 Task: Select Convenience. Add to cart, from pOpshelf for 2946 Cantebury Drive, New York, New York 10013, Cell Number 646-662-8471, following items : Hersheys Kisses Milk Chocolate Candy (3 oz) - 5, Lilys Rich Extra Dark Chocolate Bar (2.8 oz) - 6
Action: Mouse pressed left at (305, 139)
Screenshot: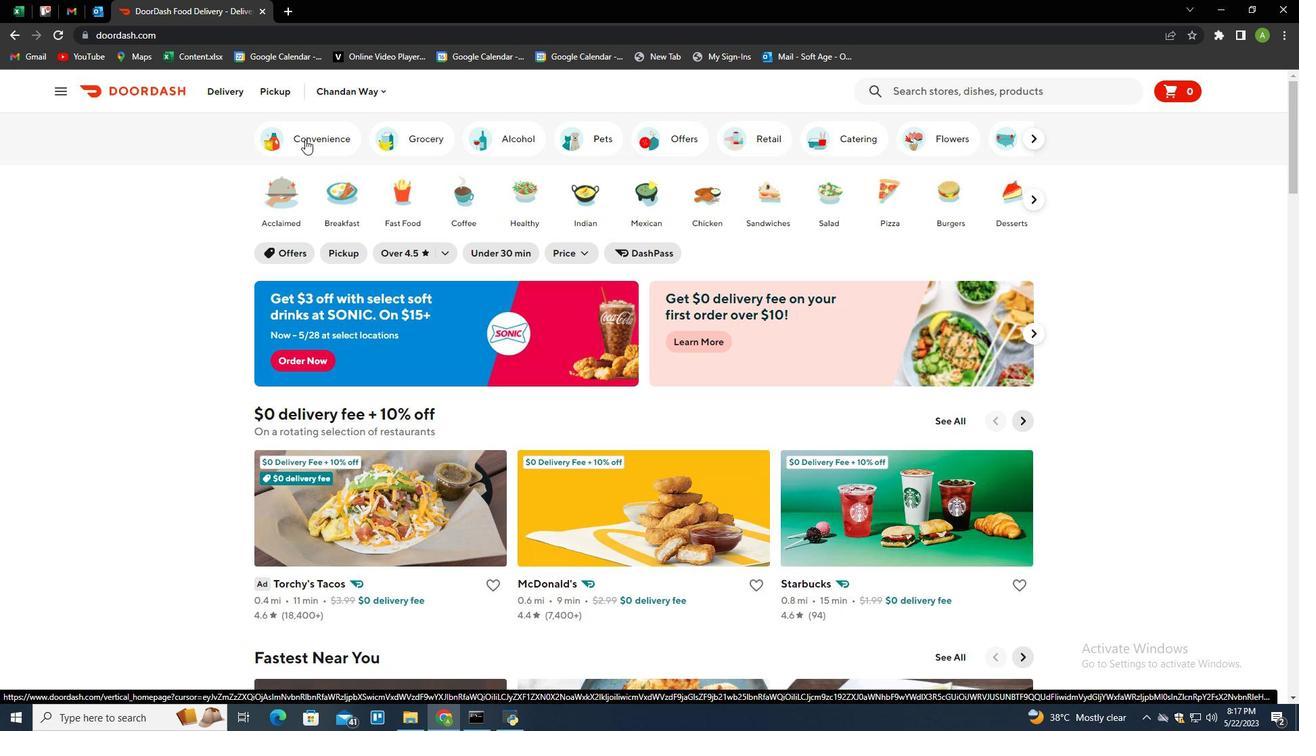 
Action: Mouse moved to (896, 494)
Screenshot: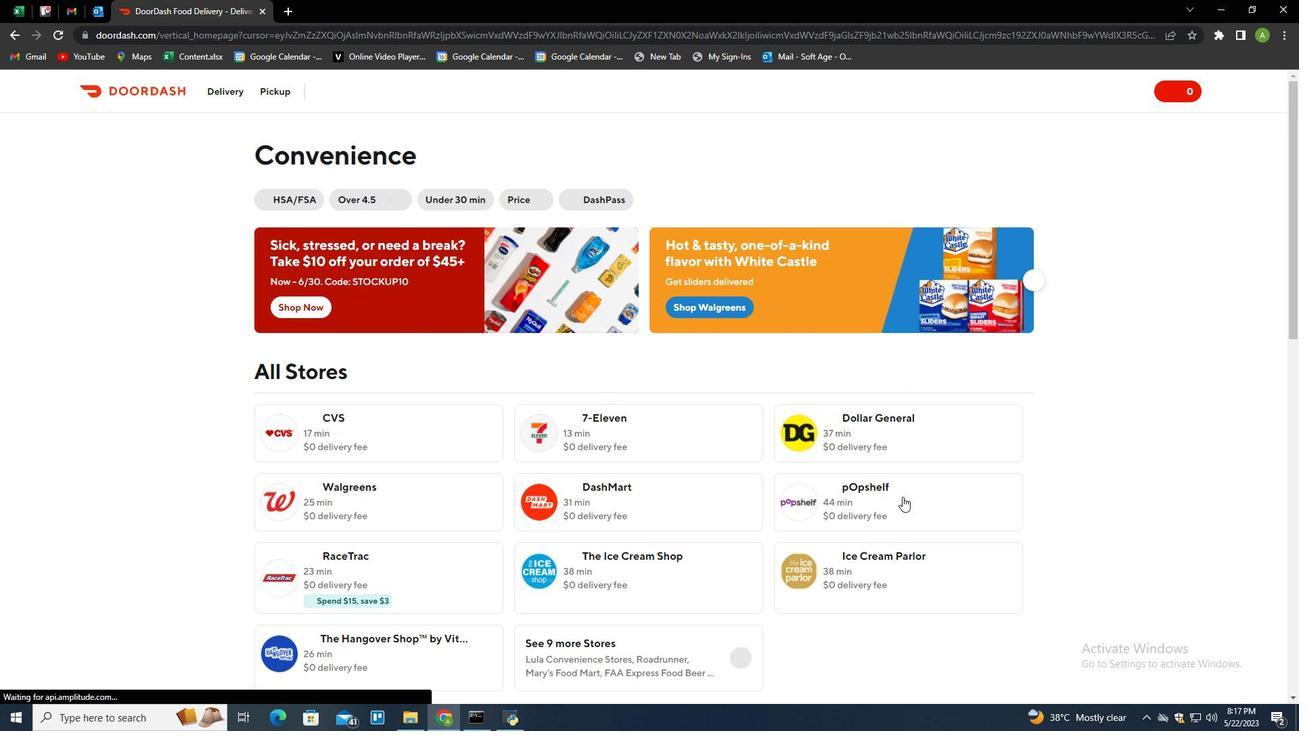 
Action: Mouse pressed left at (896, 494)
Screenshot: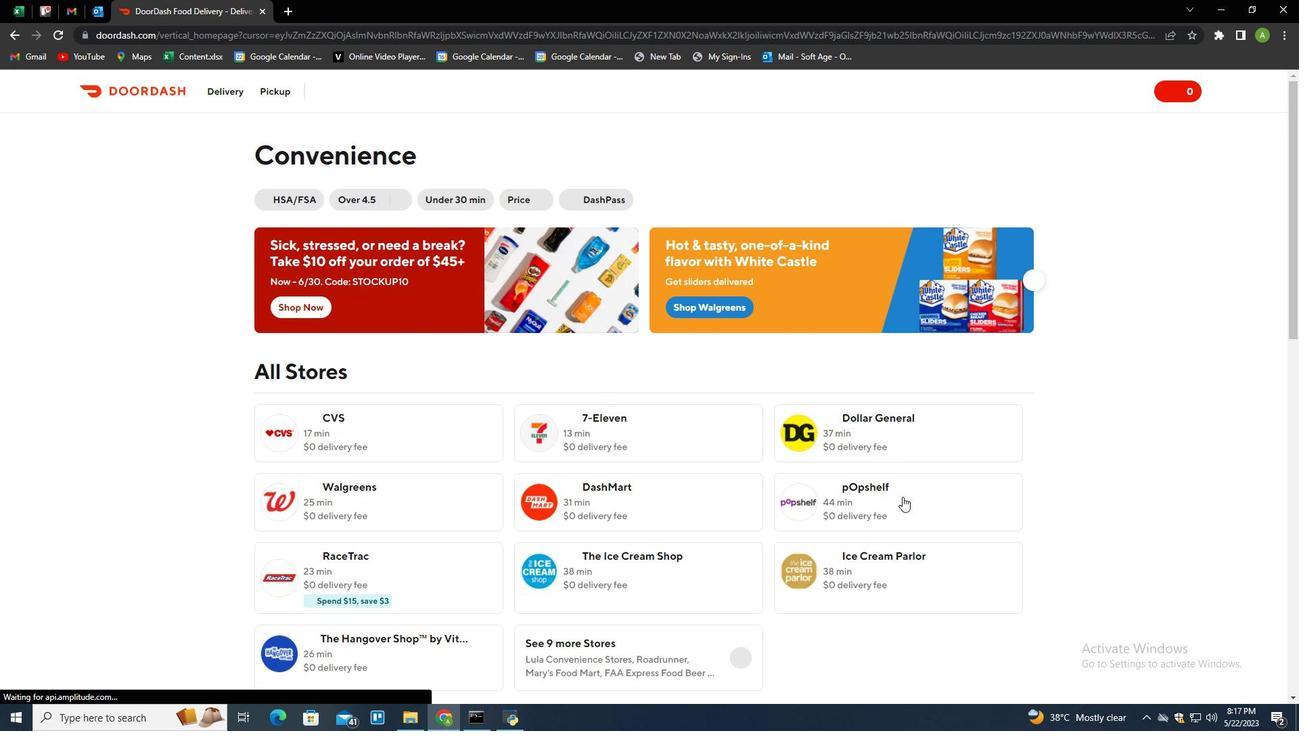 
Action: Mouse moved to (283, 83)
Screenshot: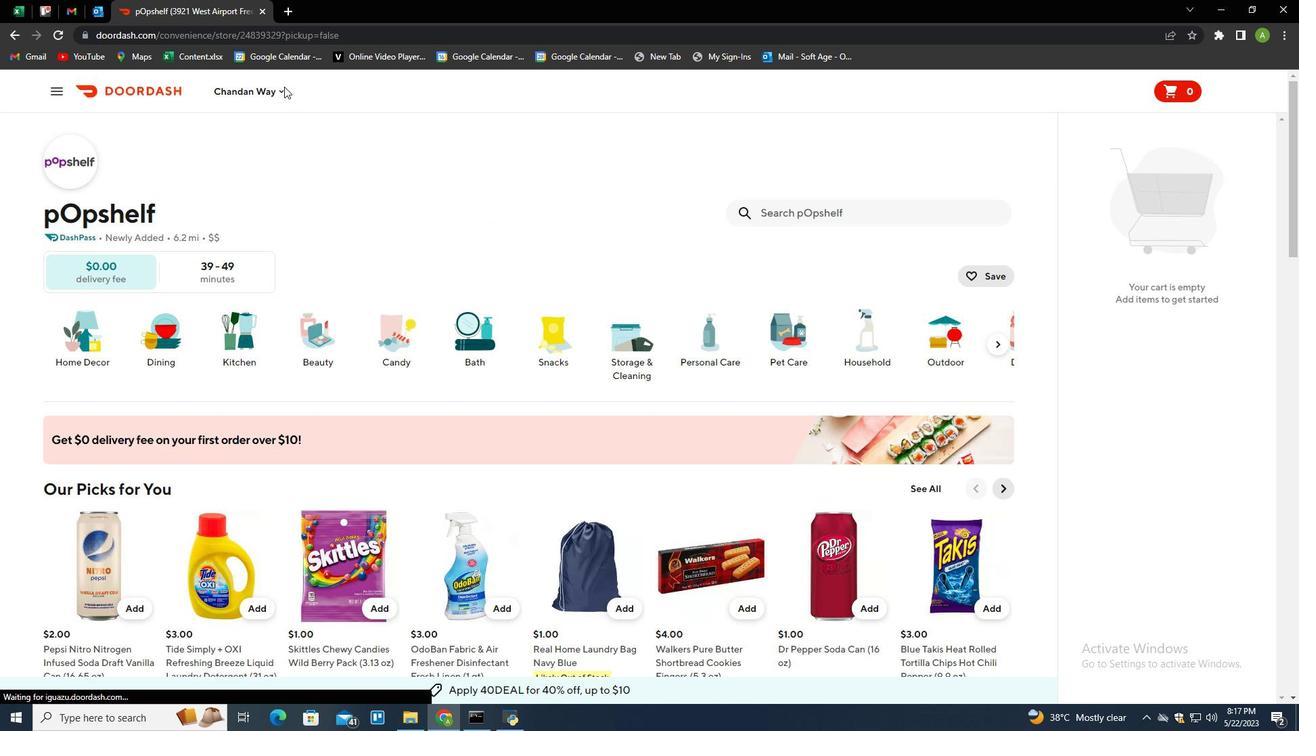 
Action: Mouse pressed left at (283, 83)
Screenshot: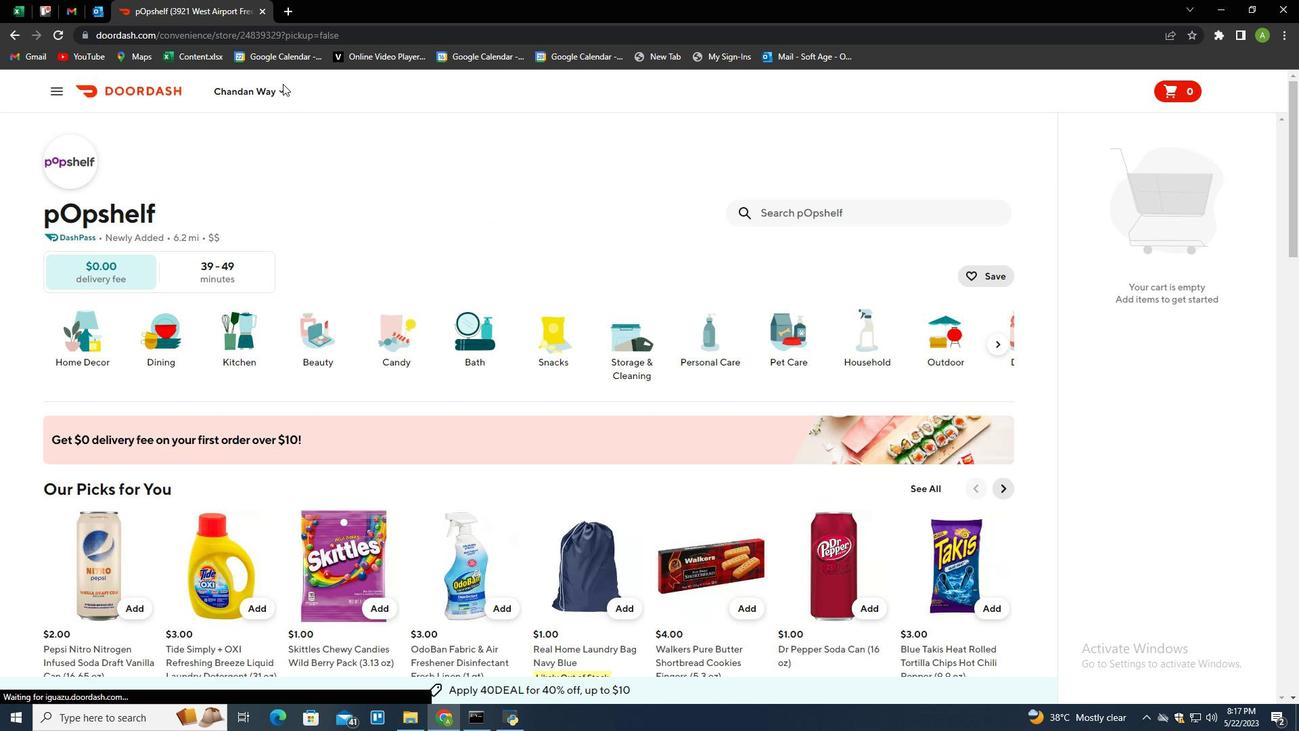
Action: Mouse moved to (282, 91)
Screenshot: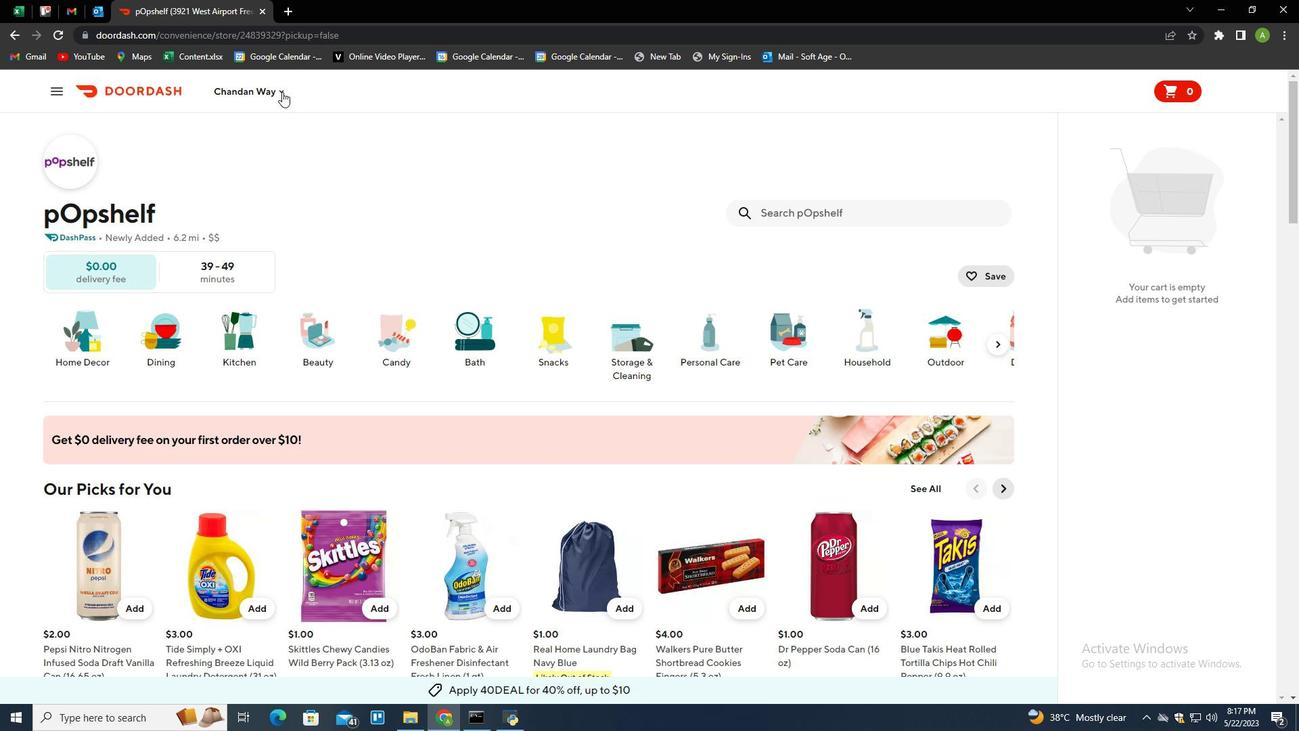 
Action: Mouse pressed left at (282, 91)
Screenshot: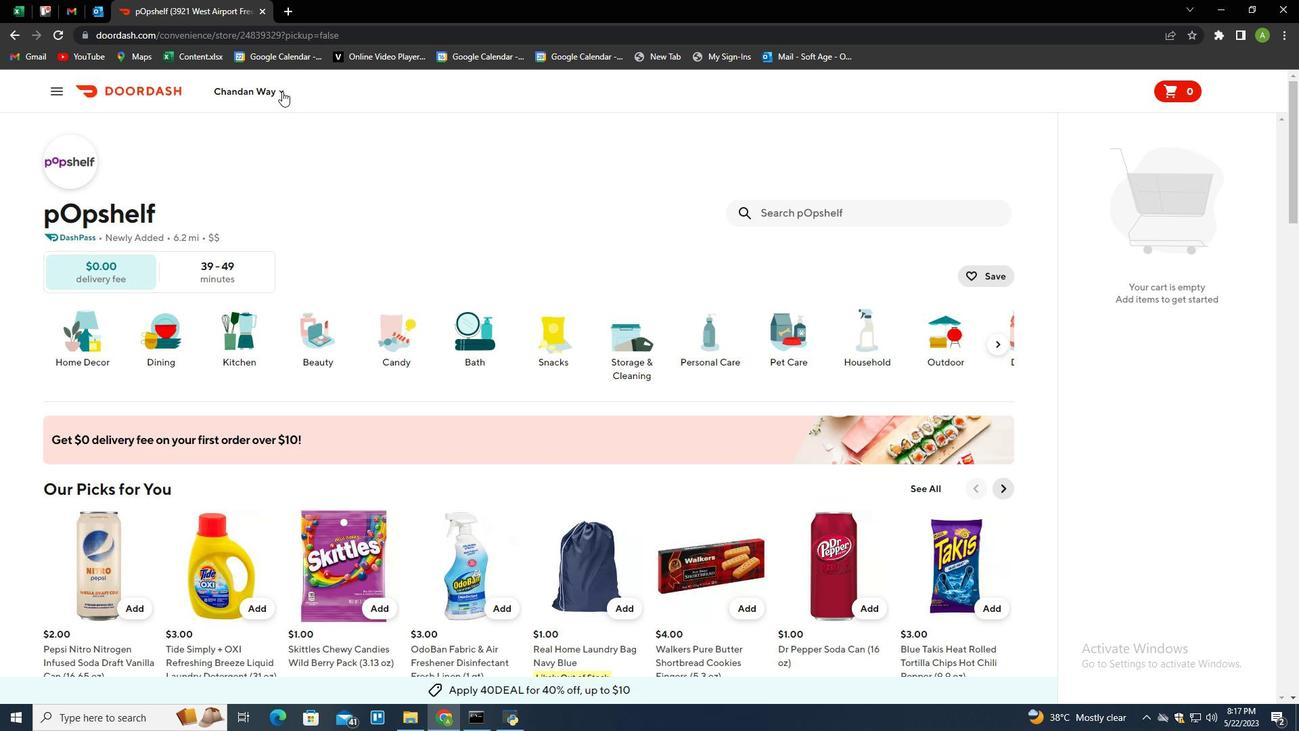 
Action: Mouse moved to (333, 145)
Screenshot: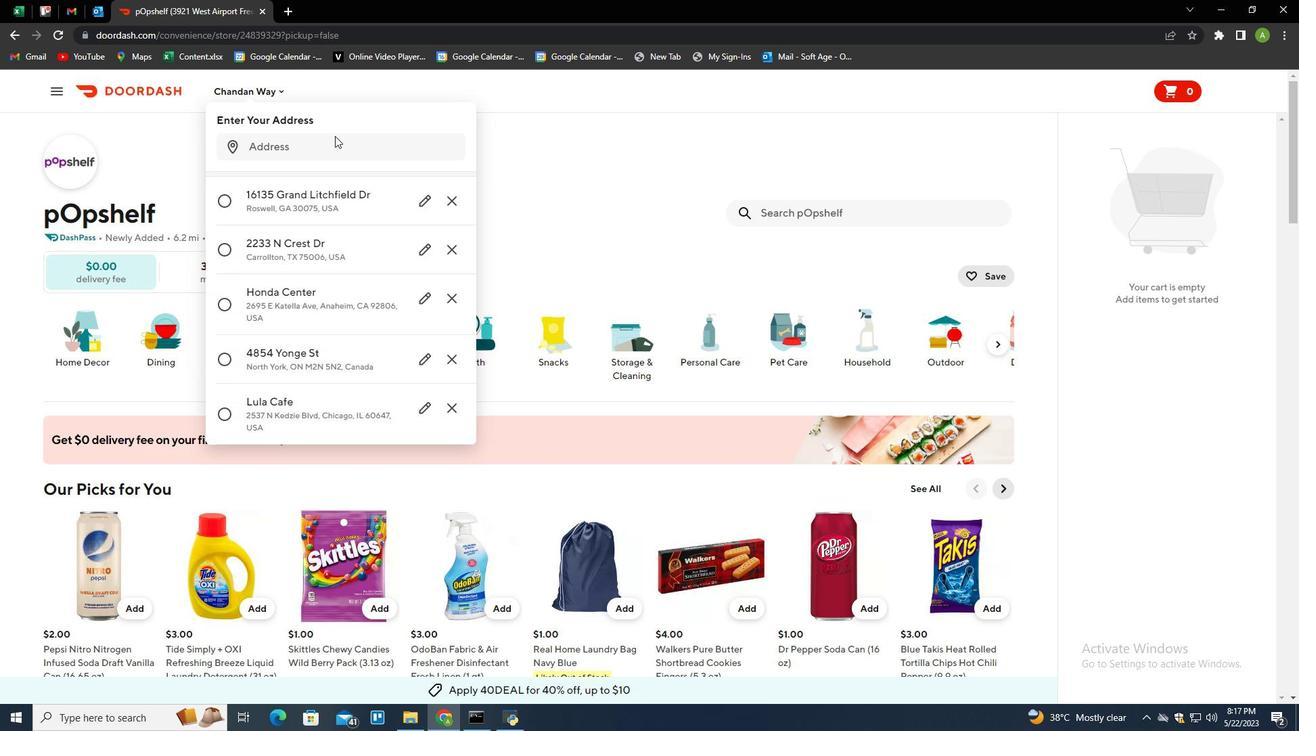 
Action: Mouse pressed left at (333, 145)
Screenshot: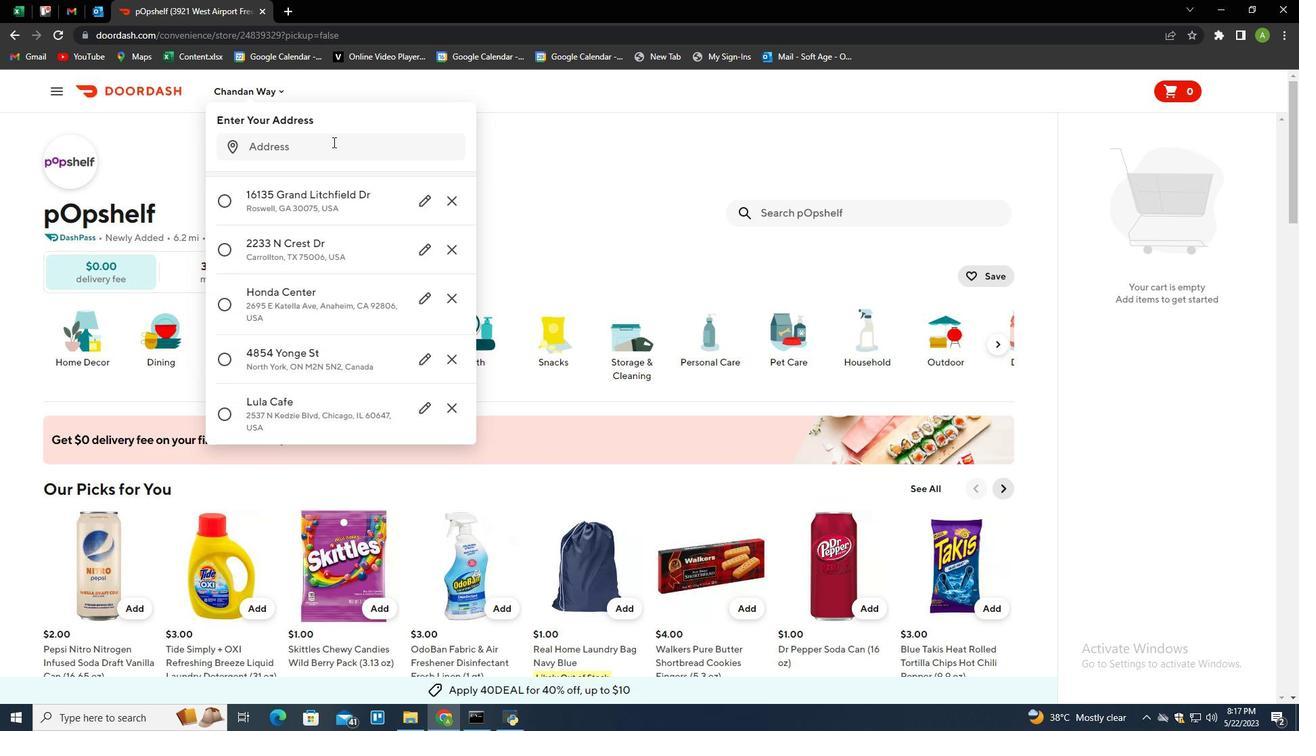 
Action: Mouse moved to (332, 148)
Screenshot: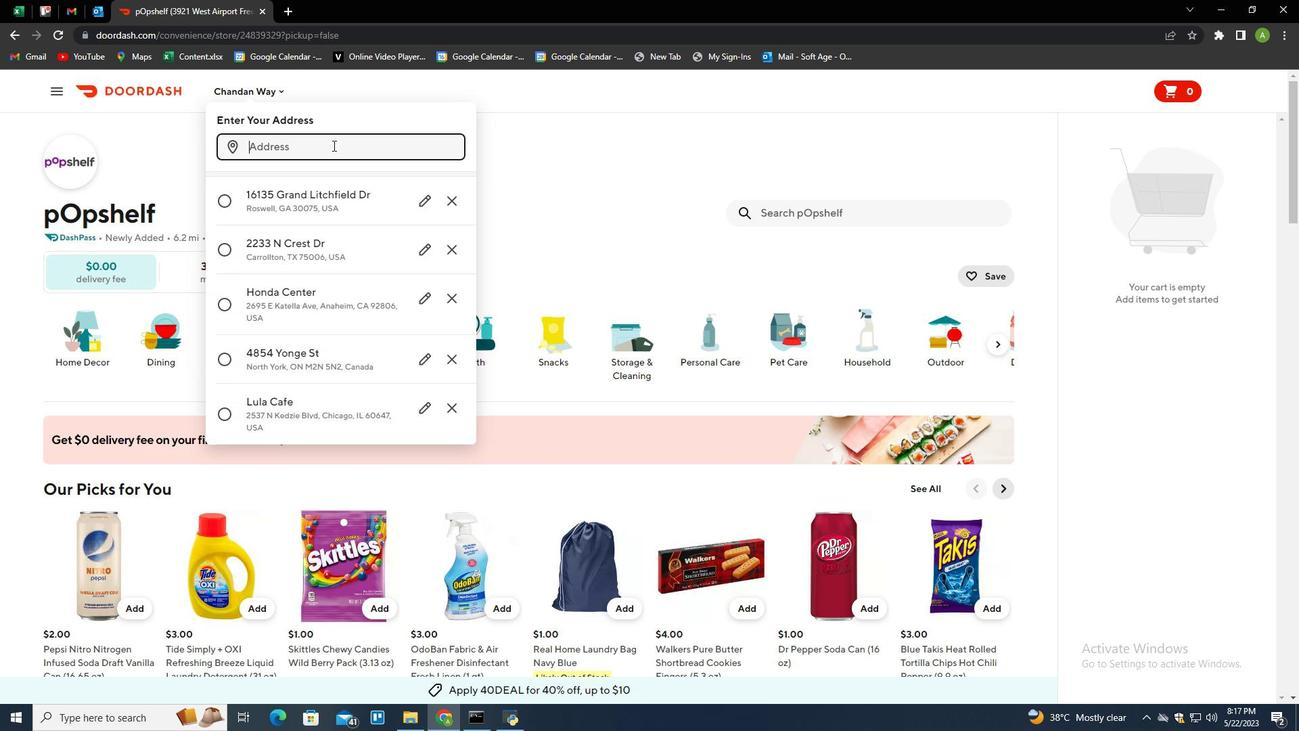
Action: Key pressed 2946<Key.space>cantebury<Key.space>drive<Key.space><Key.backspace>,<Key.space>new<Key.space>york<Key.space><Key.backspace>,<Key.space>new<Key.space>york<Key.space>10013<Key.enter>
Screenshot: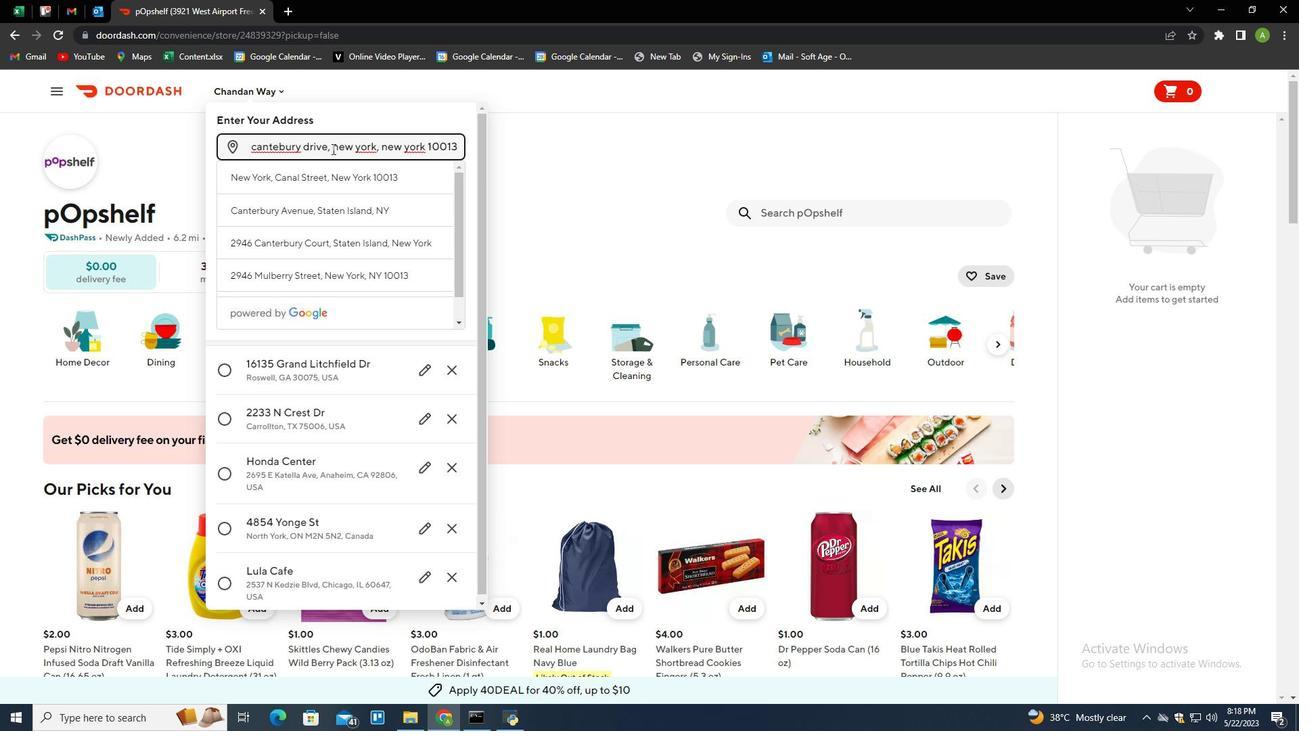 
Action: Mouse moved to (421, 519)
Screenshot: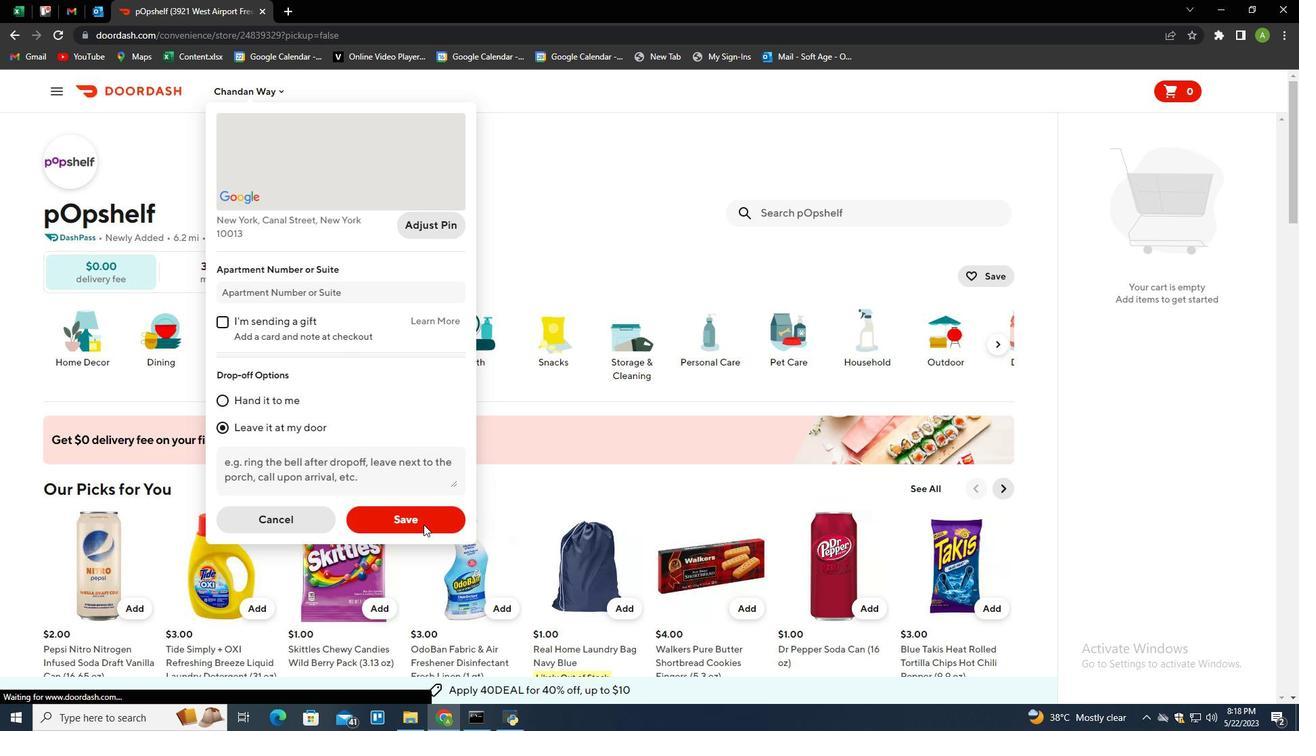 
Action: Mouse pressed left at (421, 519)
Screenshot: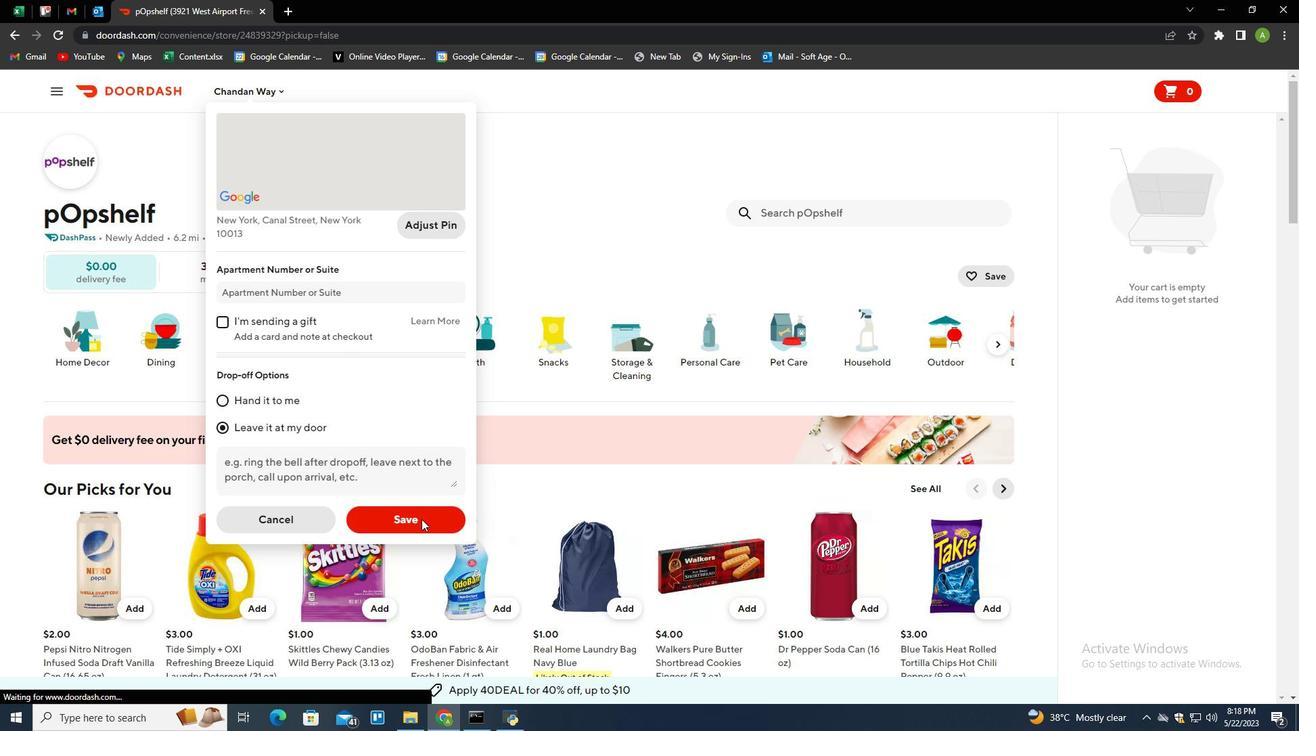 
Action: Mouse moved to (851, 214)
Screenshot: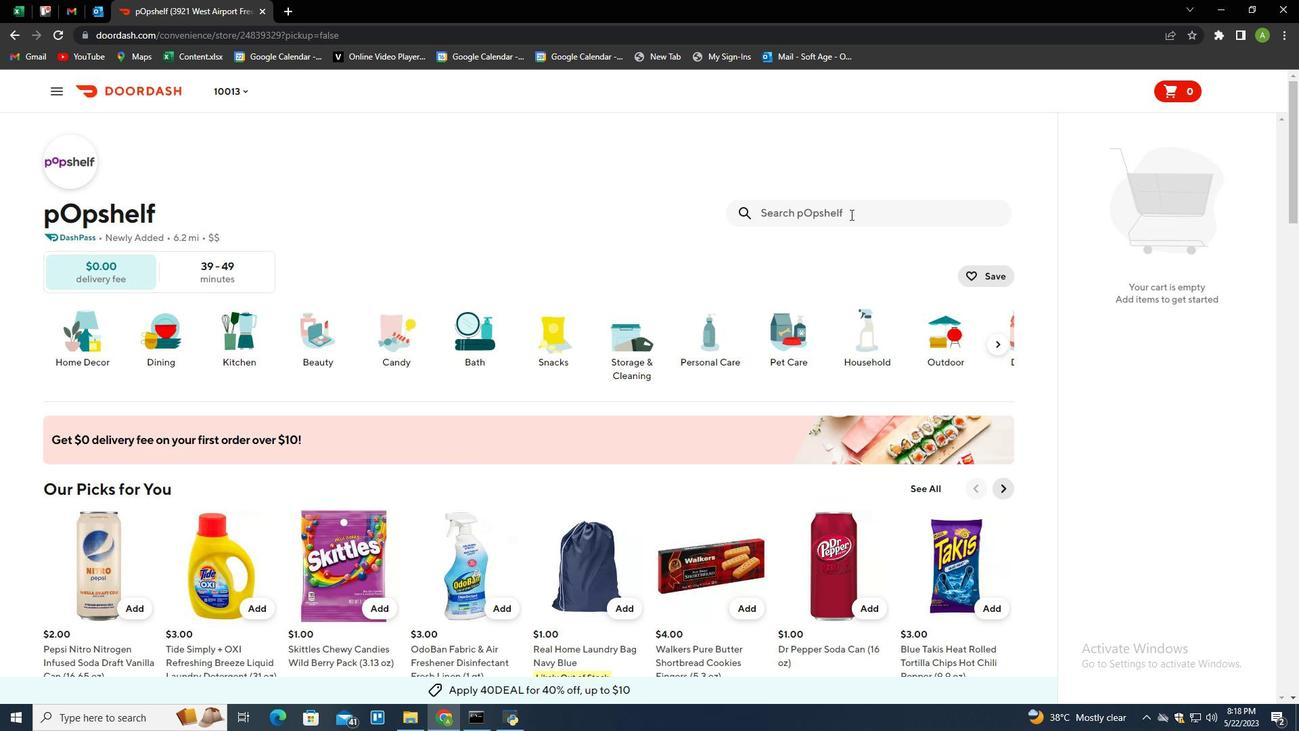 
Action: Mouse pressed left at (851, 214)
Screenshot: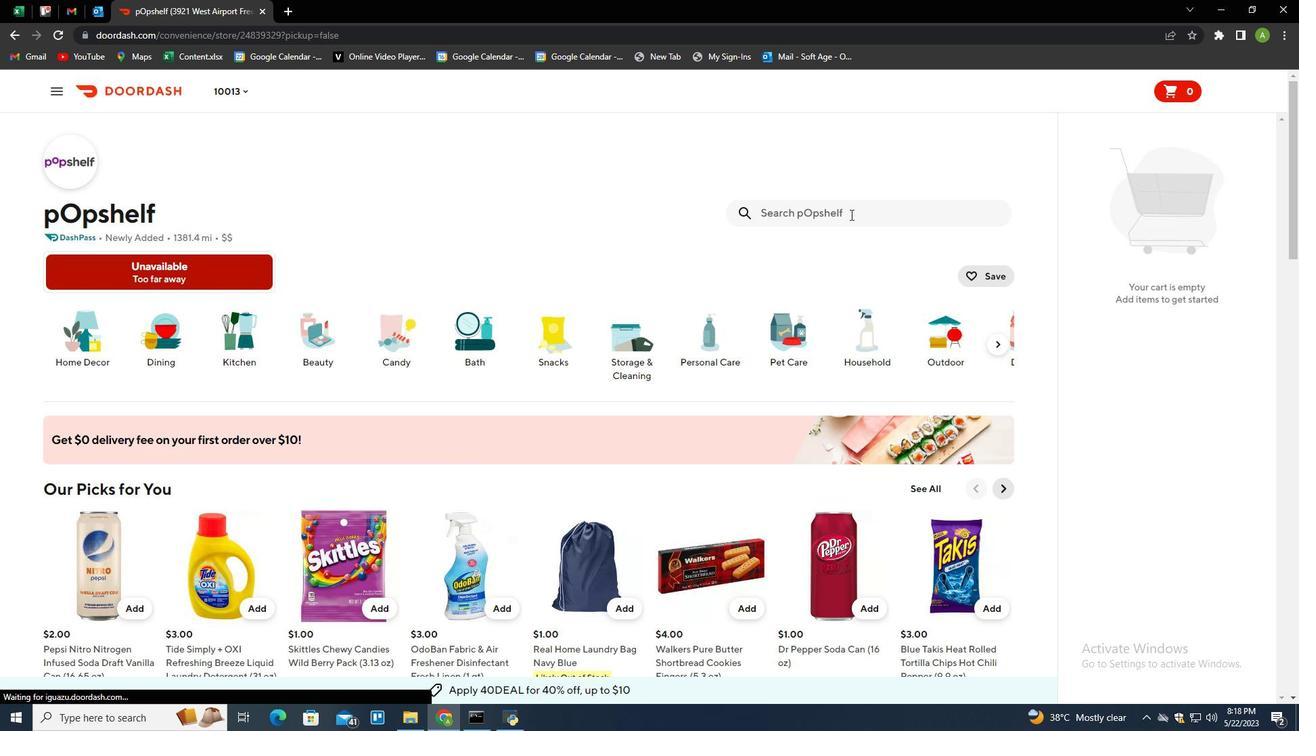 
Action: Key pressed hersheye<Key.backspace>s<Key.space>kisses<Key.space>milk<Key.space>chocolate<Key.space>candy<Key.space><Key.shift><Key.shift><Key.shift>(3<Key.space>oz<Key.shift>)<Key.enter>
Screenshot: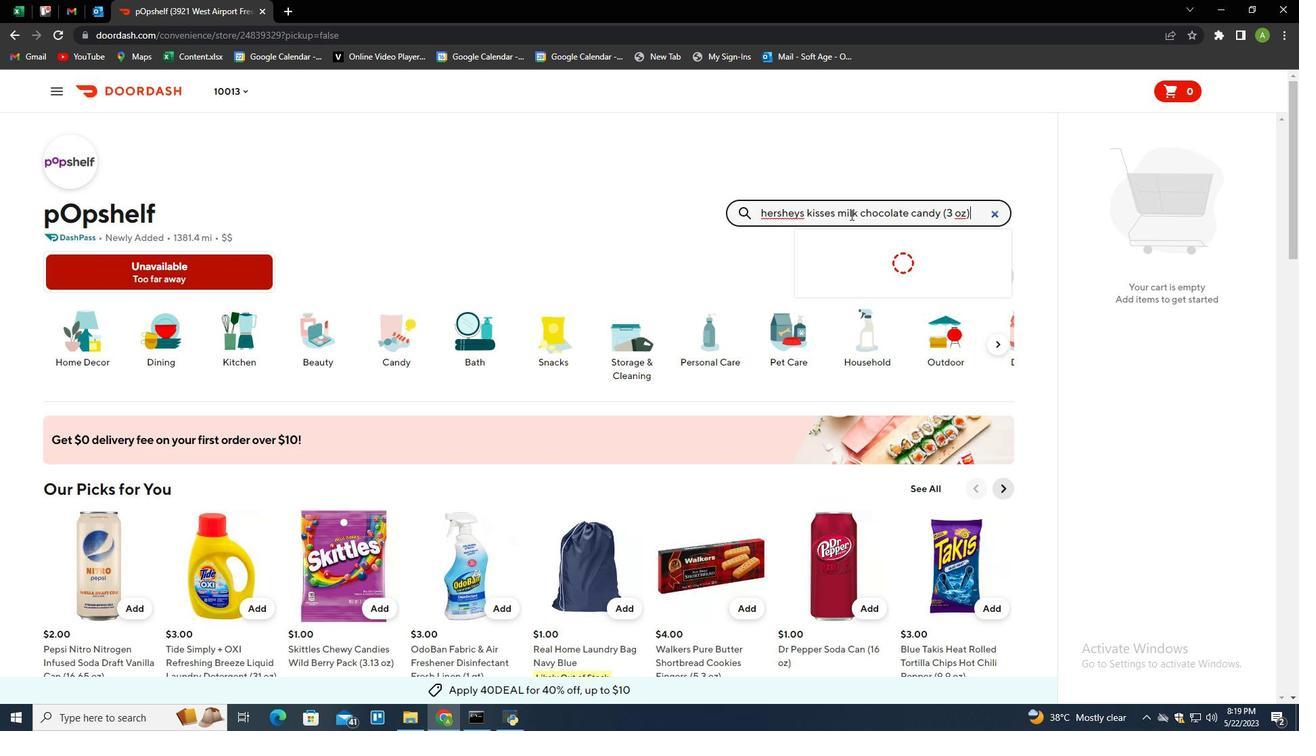 
Action: Mouse moved to (120, 349)
Screenshot: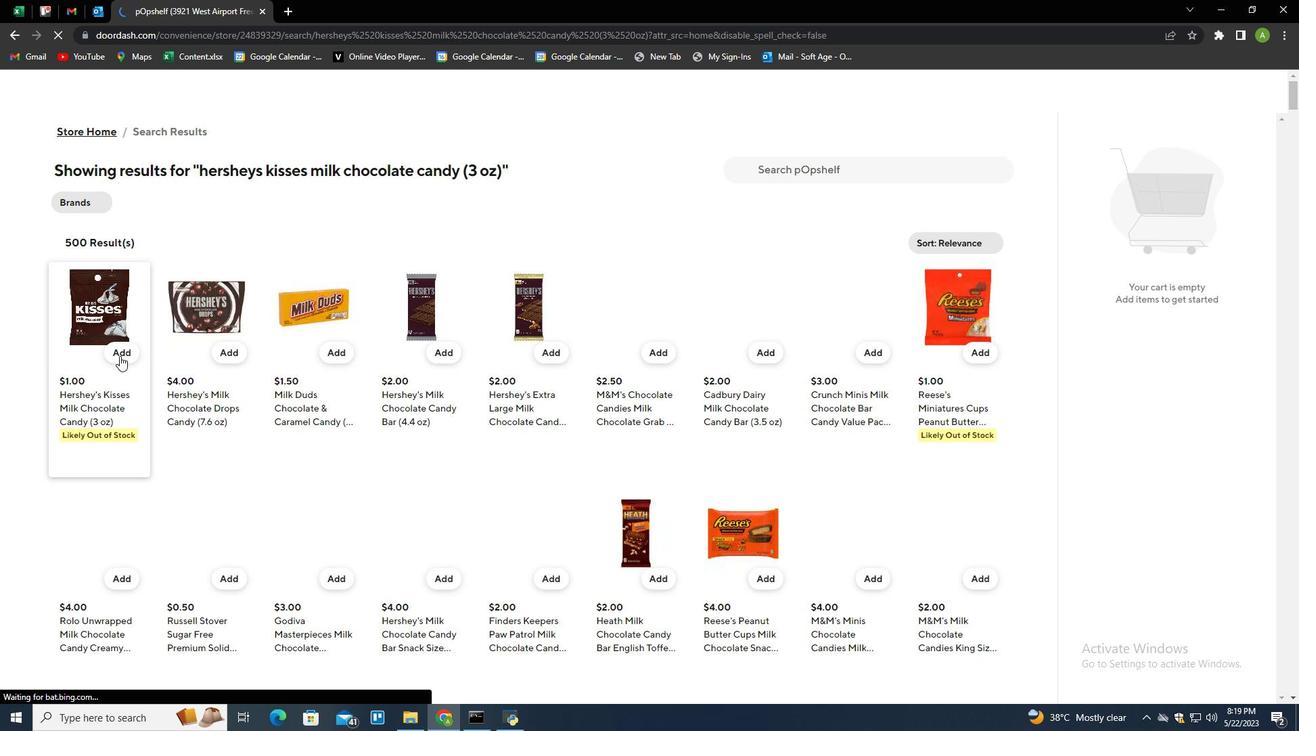 
Action: Mouse pressed left at (120, 349)
Screenshot: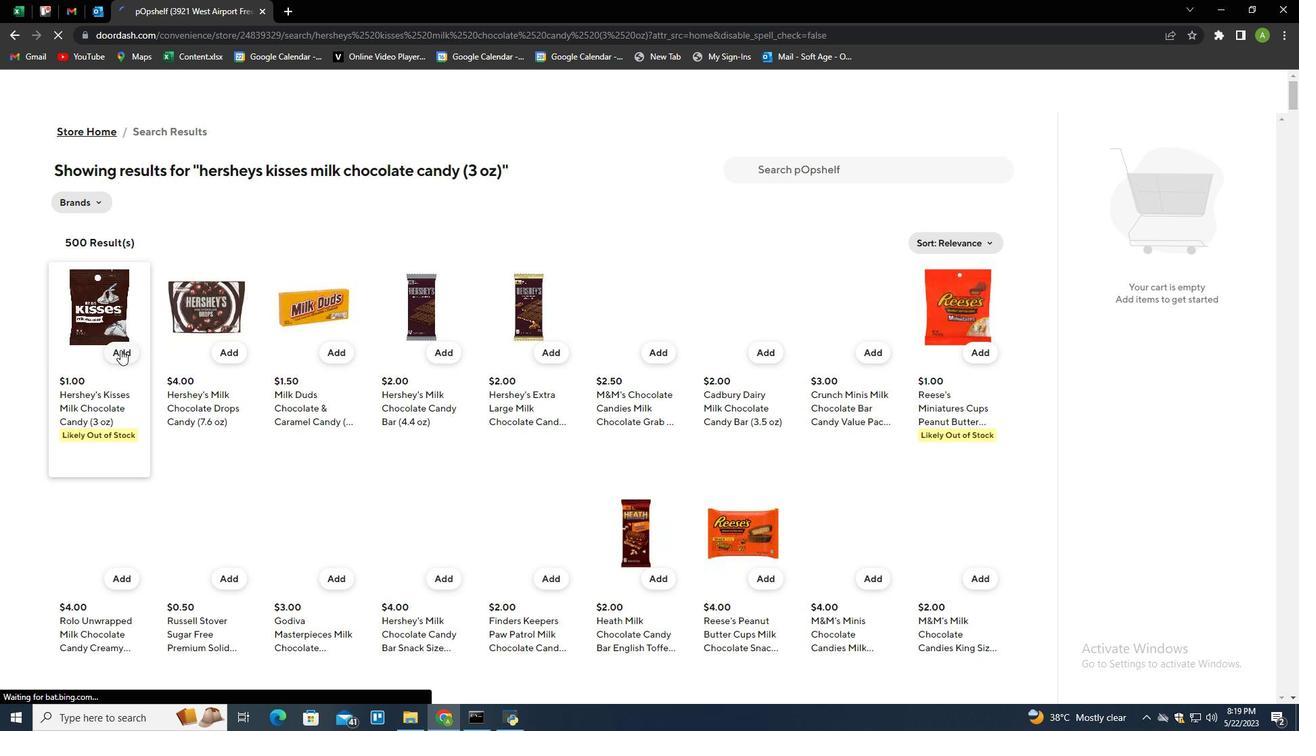 
Action: Mouse moved to (1254, 235)
Screenshot: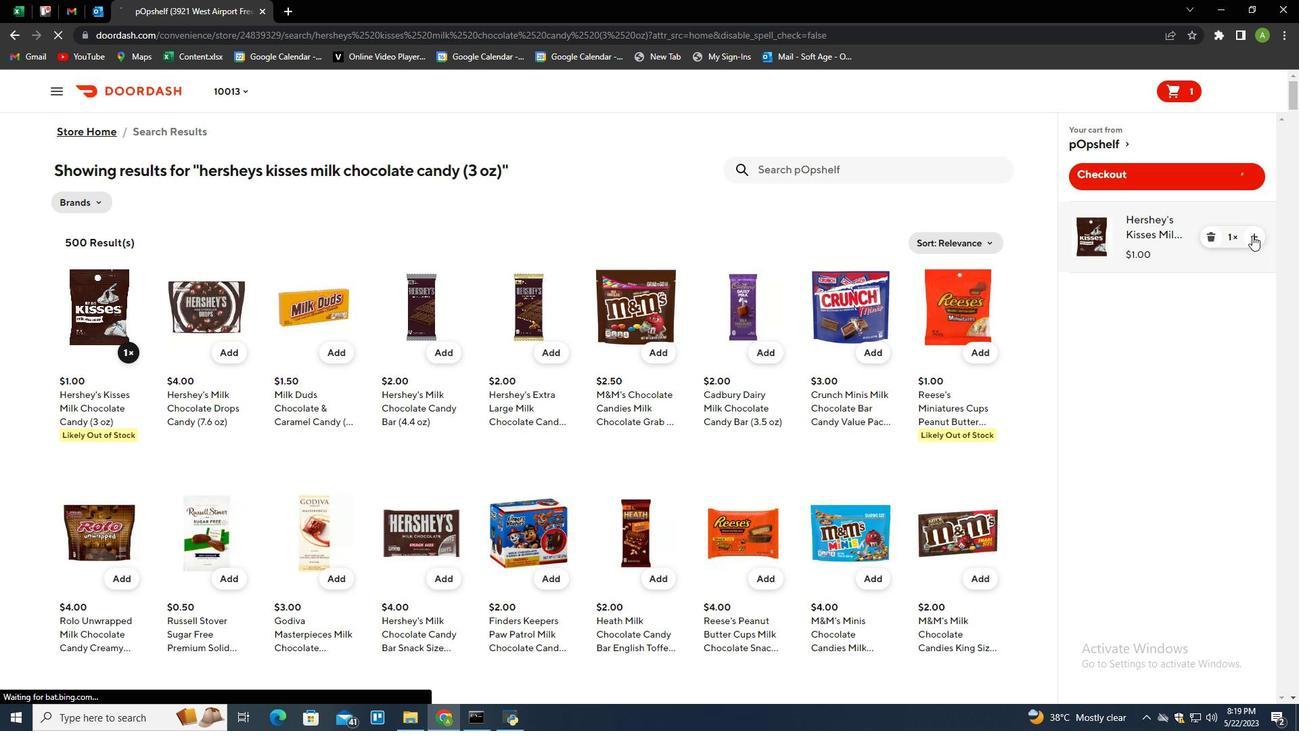 
Action: Mouse pressed left at (1254, 235)
Screenshot: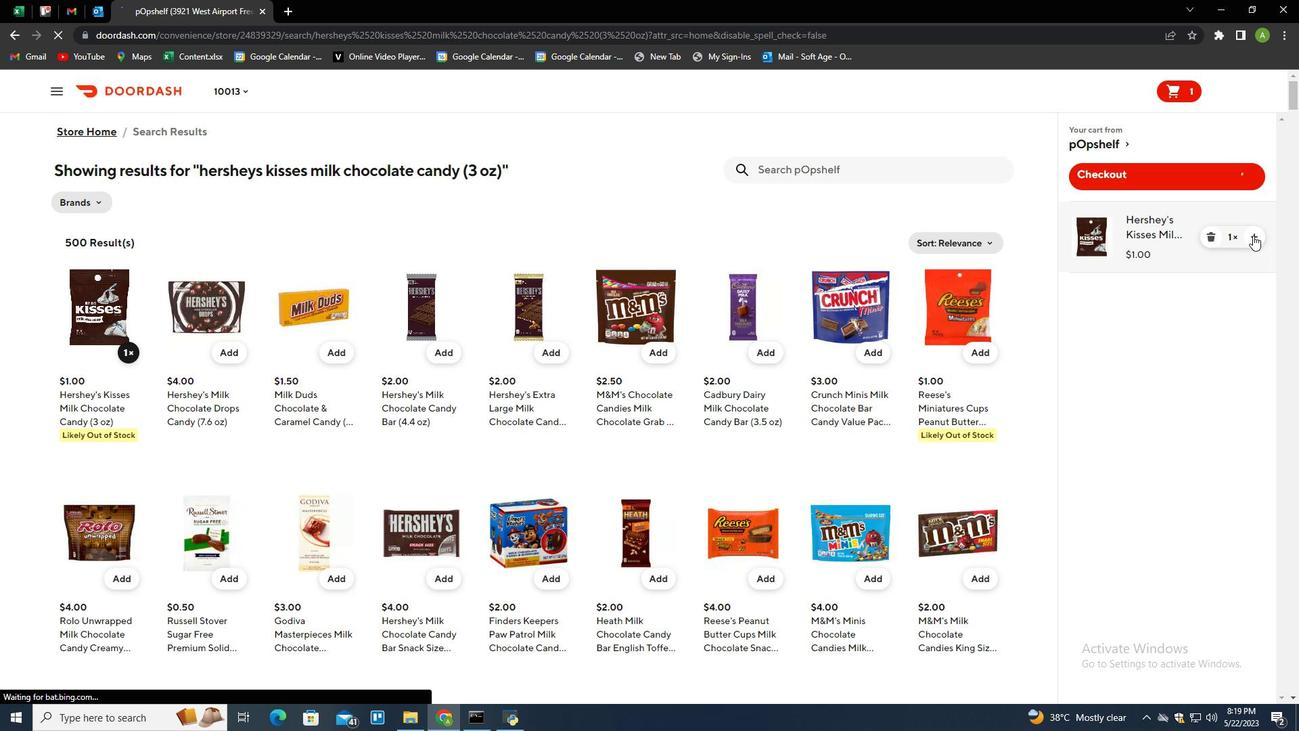 
Action: Mouse pressed left at (1254, 235)
Screenshot: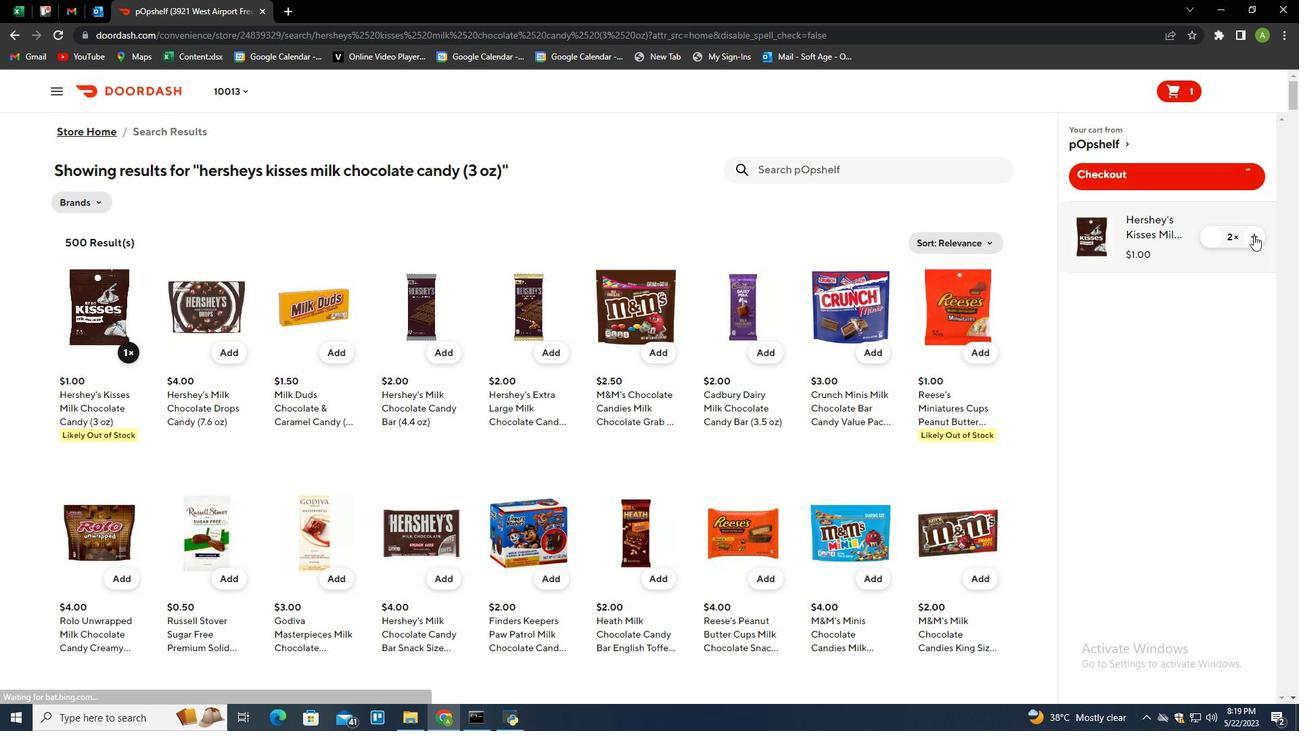 
Action: Mouse pressed left at (1254, 235)
Screenshot: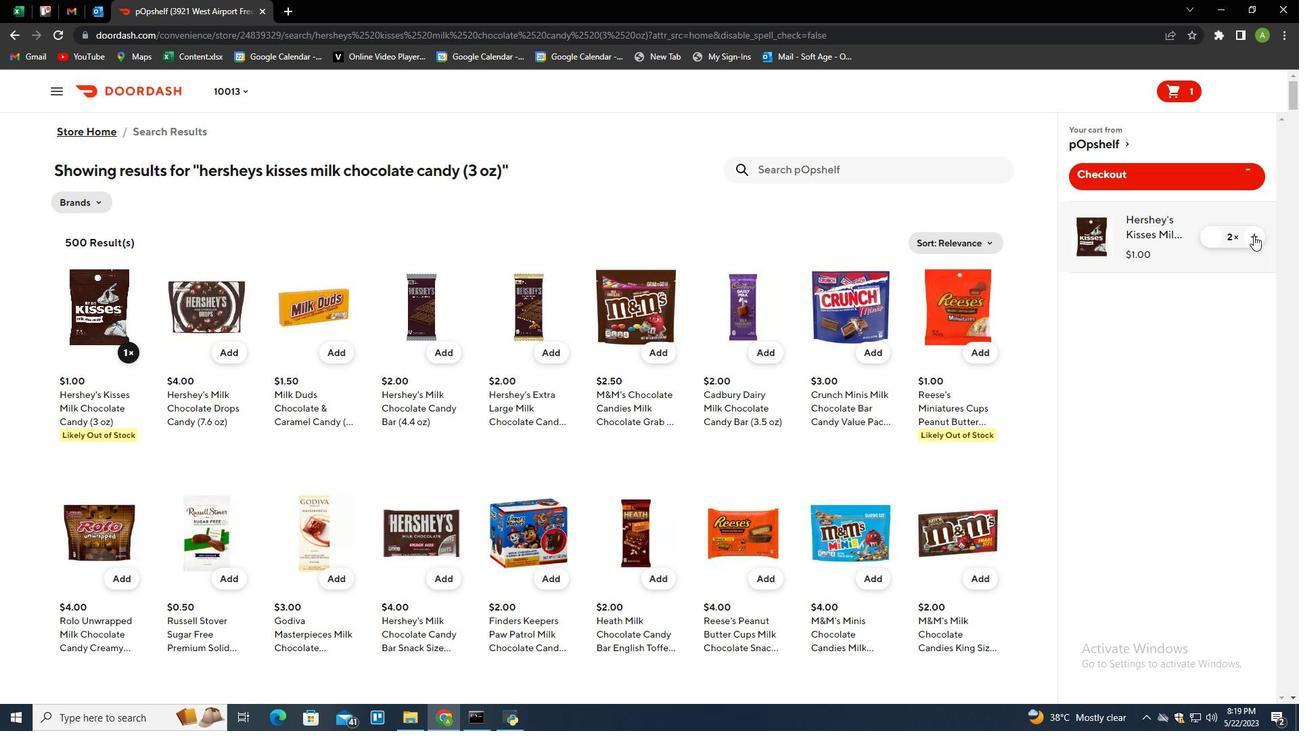 
Action: Mouse moved to (1252, 236)
Screenshot: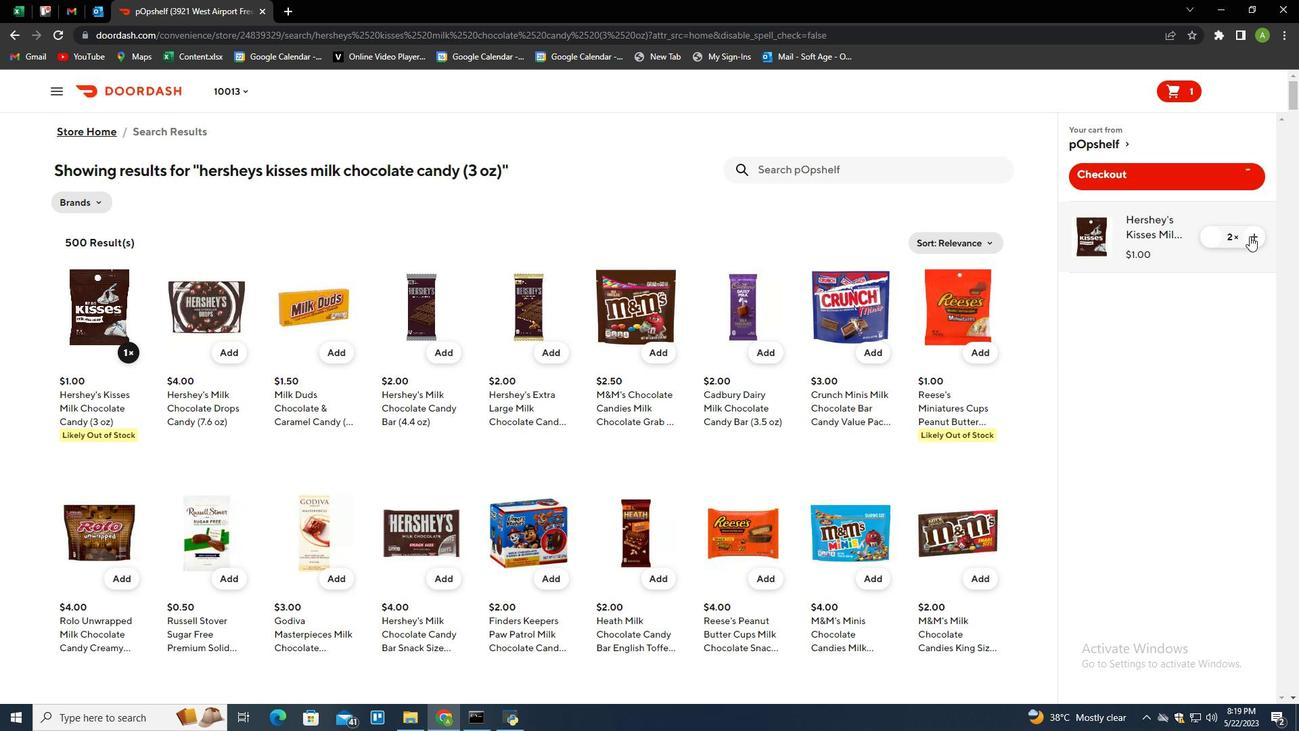 
Action: Mouse pressed left at (1252, 236)
Screenshot: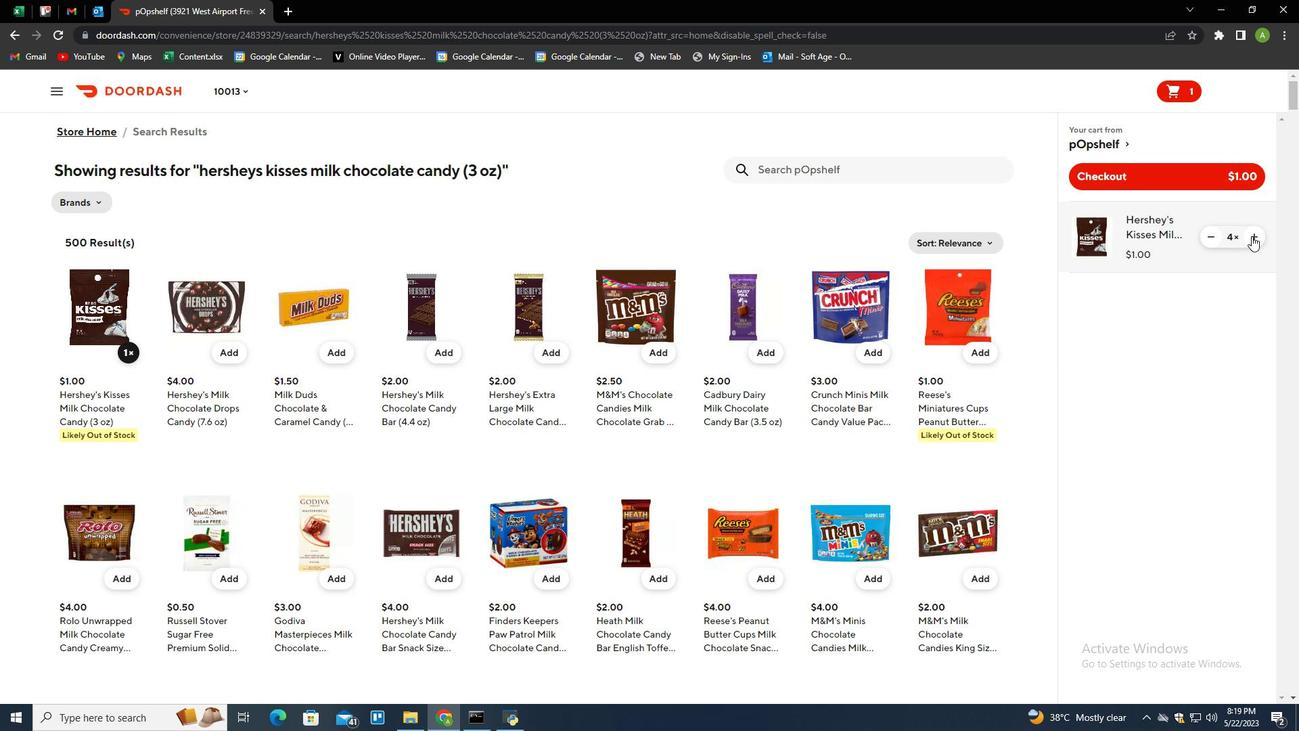 
Action: Mouse moved to (863, 169)
Screenshot: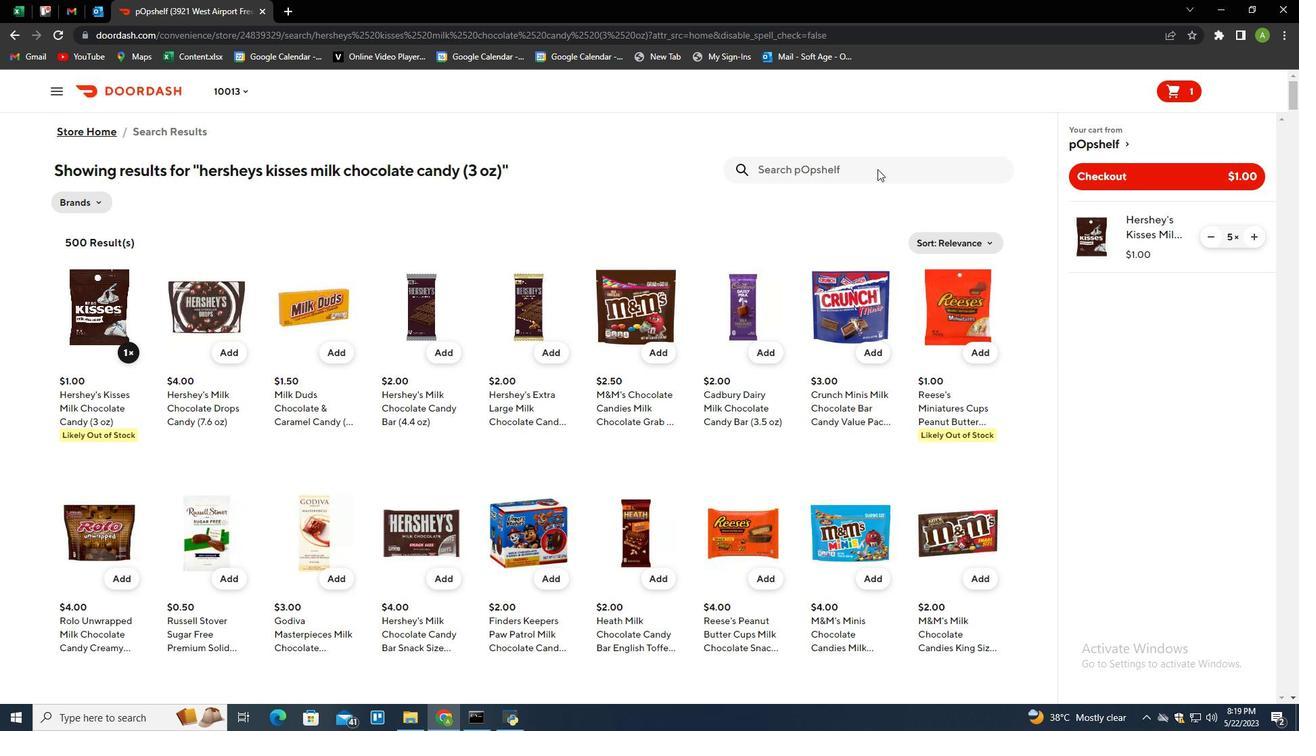 
Action: Mouse pressed left at (863, 169)
Screenshot: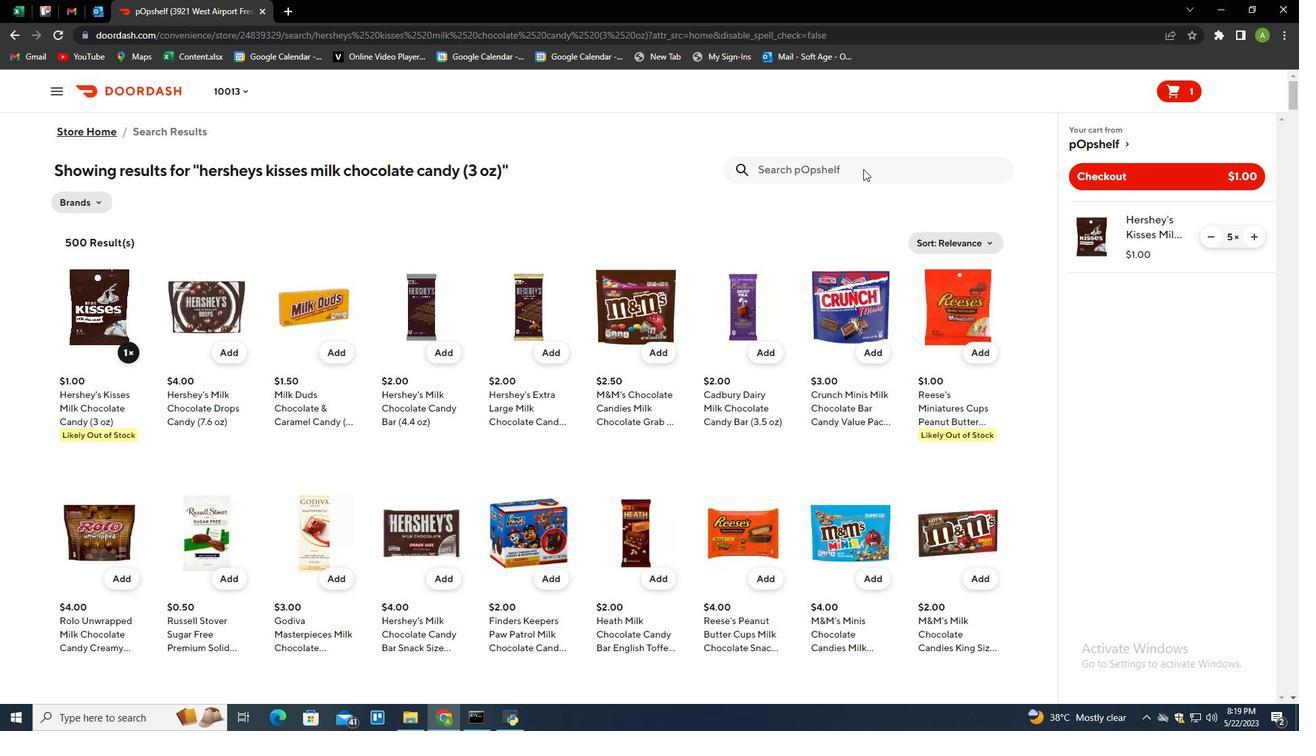 
Action: Mouse moved to (853, 169)
Screenshot: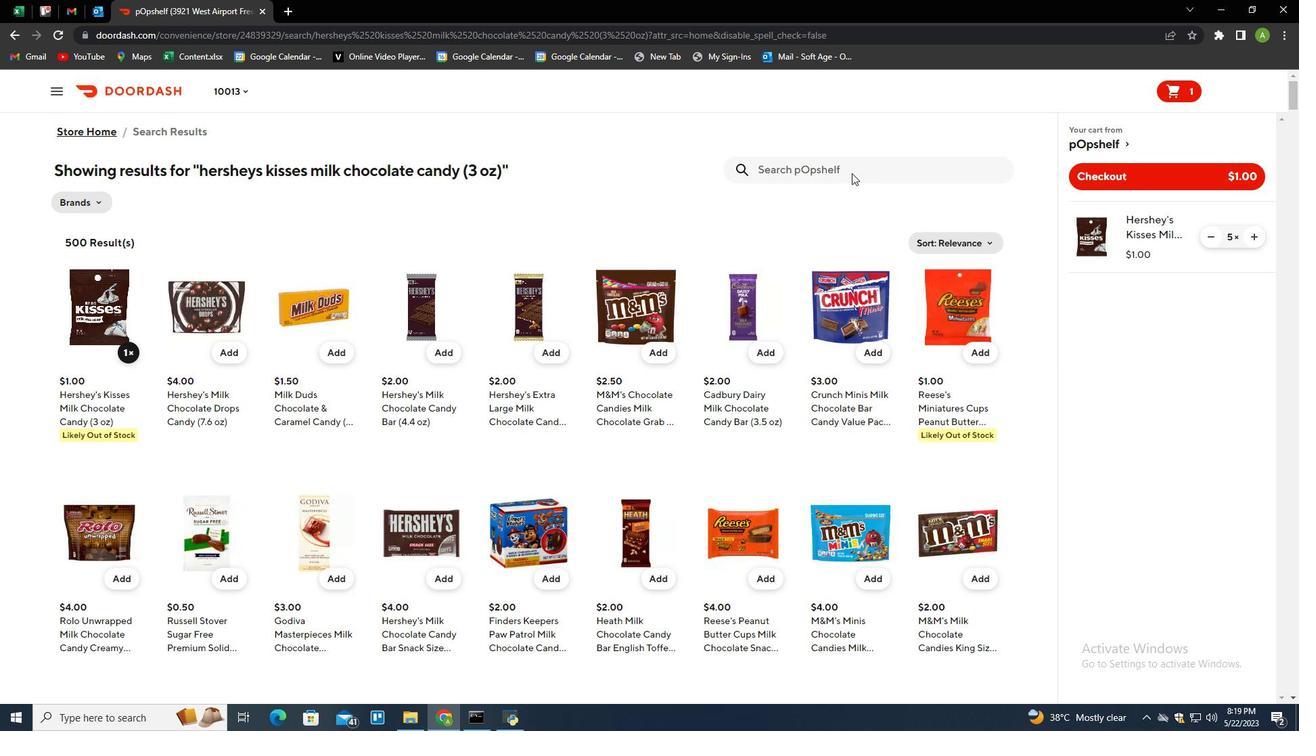 
Action: Key pressed lilys<Key.space>rice<Key.backspace>h<Key.space>extra<Key.space>dark<Key.space>chocolate<Key.space>bar<Key.space><Key.shift>(2.8<Key.space>p<Key.backspace>oz<Key.shift>)<Key.enter>
Screenshot: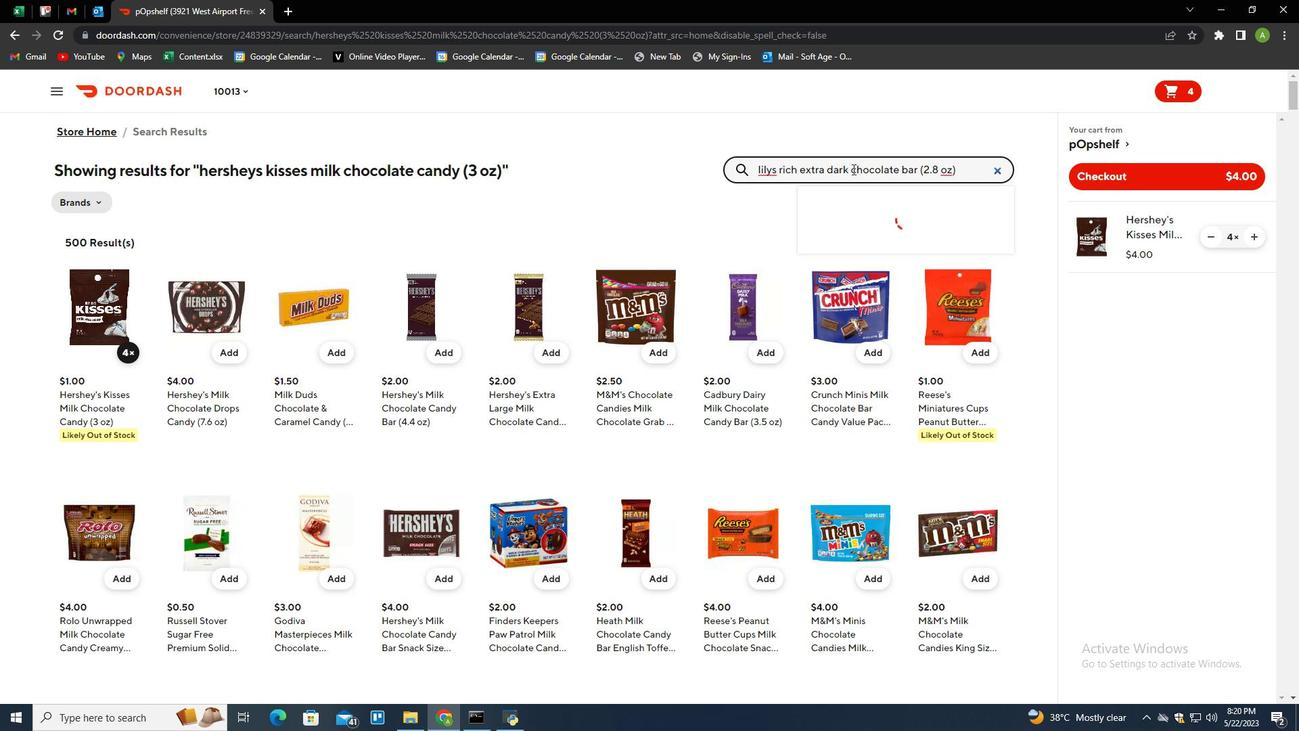 
Action: Mouse moved to (120, 356)
Screenshot: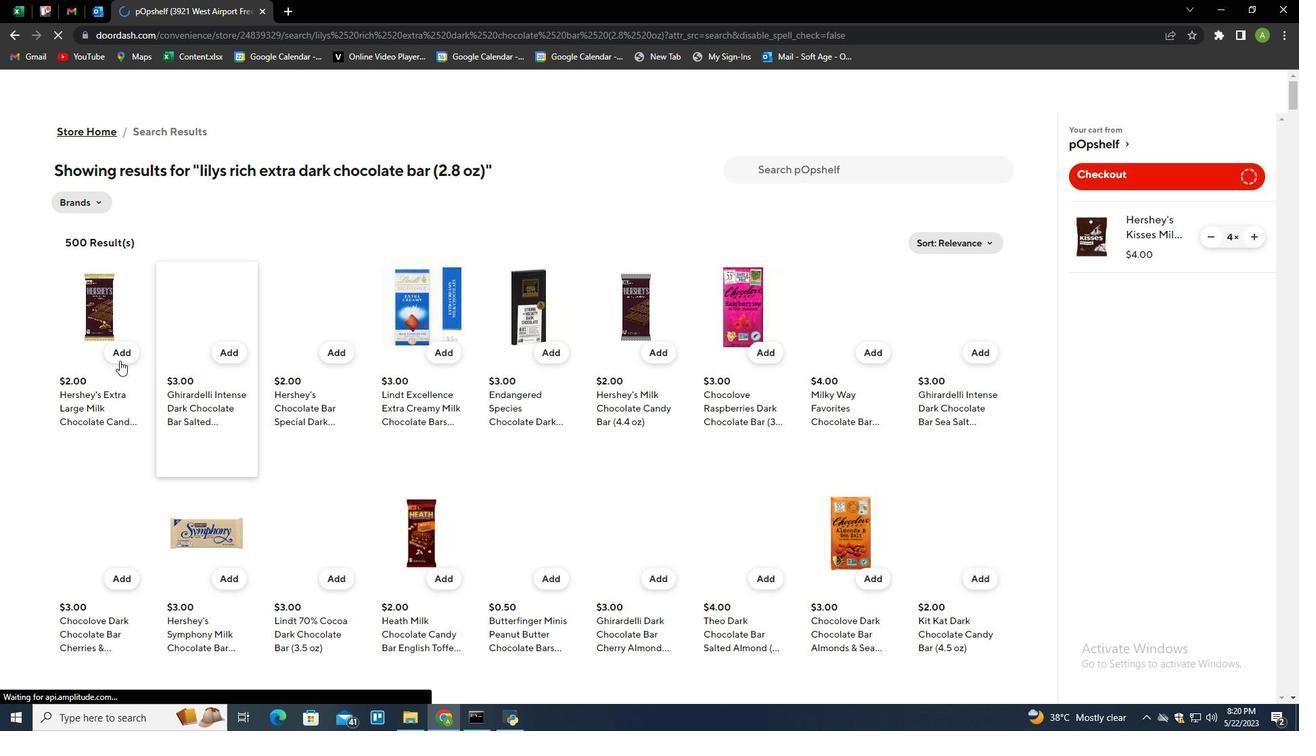 
Action: Mouse pressed left at (120, 356)
Screenshot: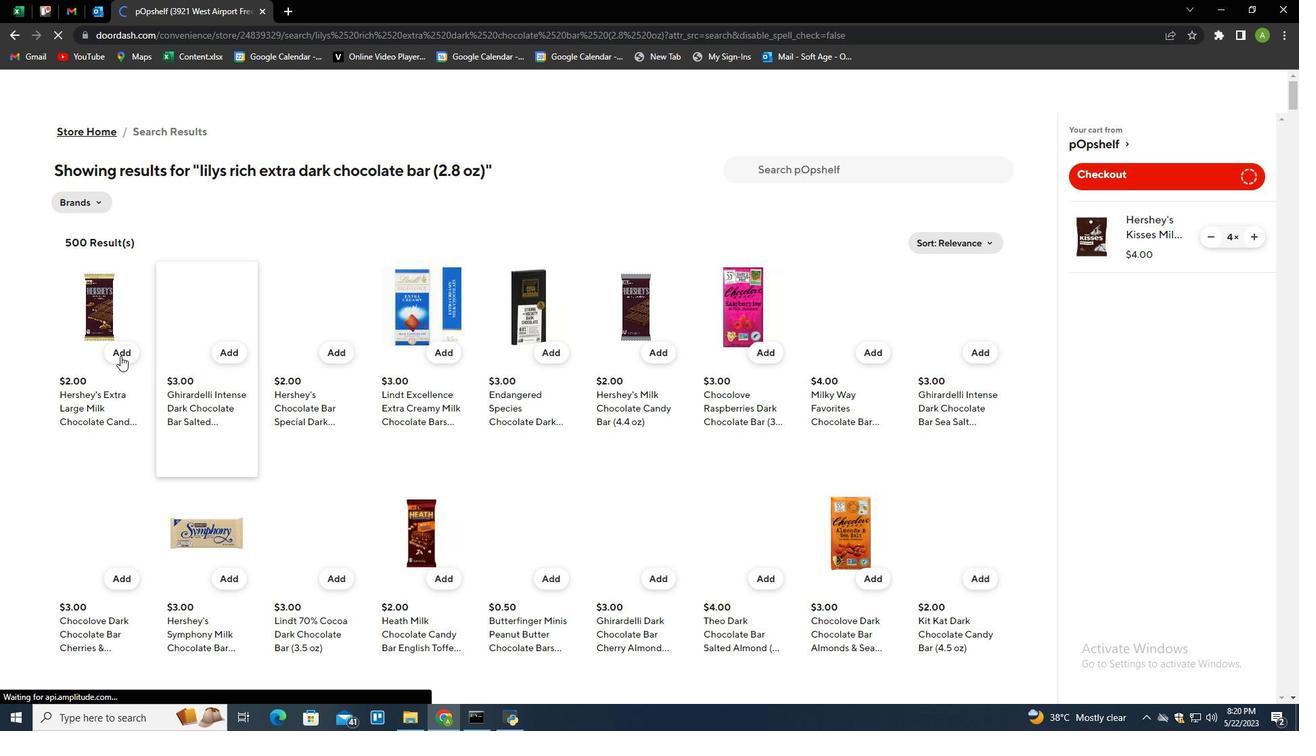 
Action: Mouse moved to (1255, 306)
Screenshot: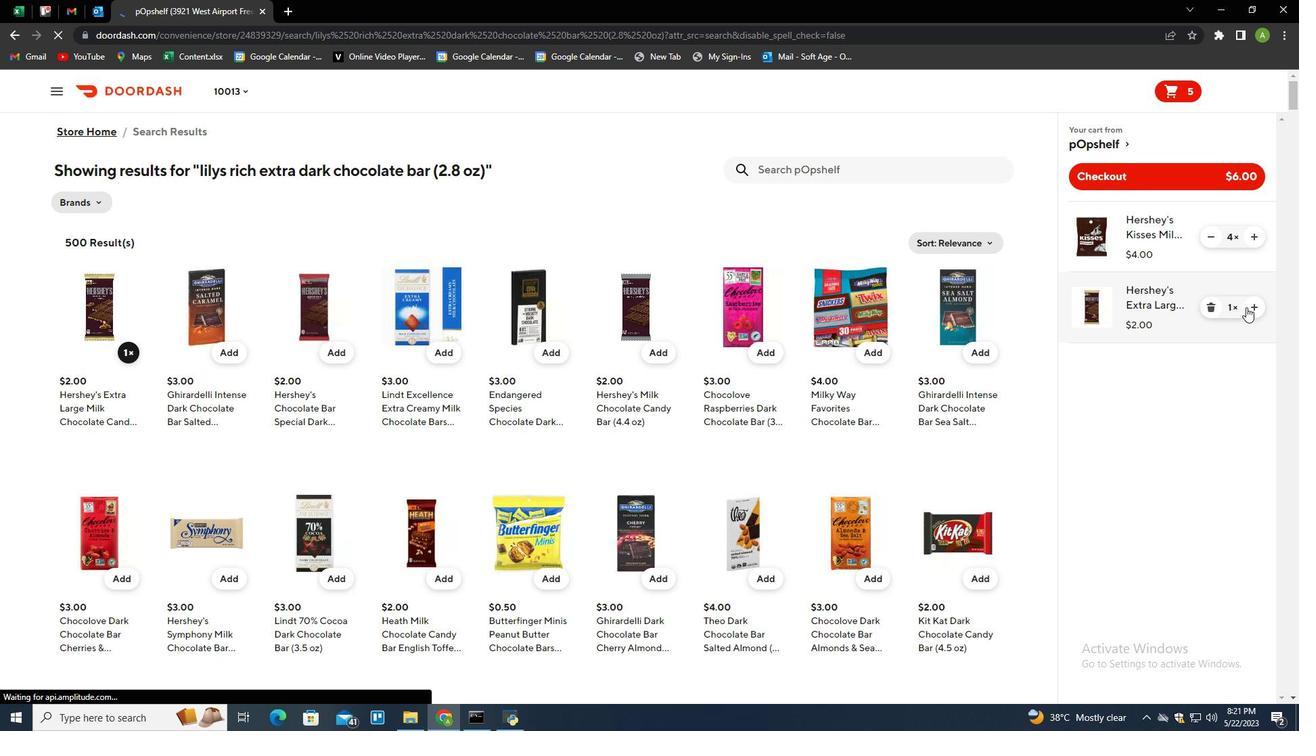 
Action: Mouse pressed left at (1255, 306)
Screenshot: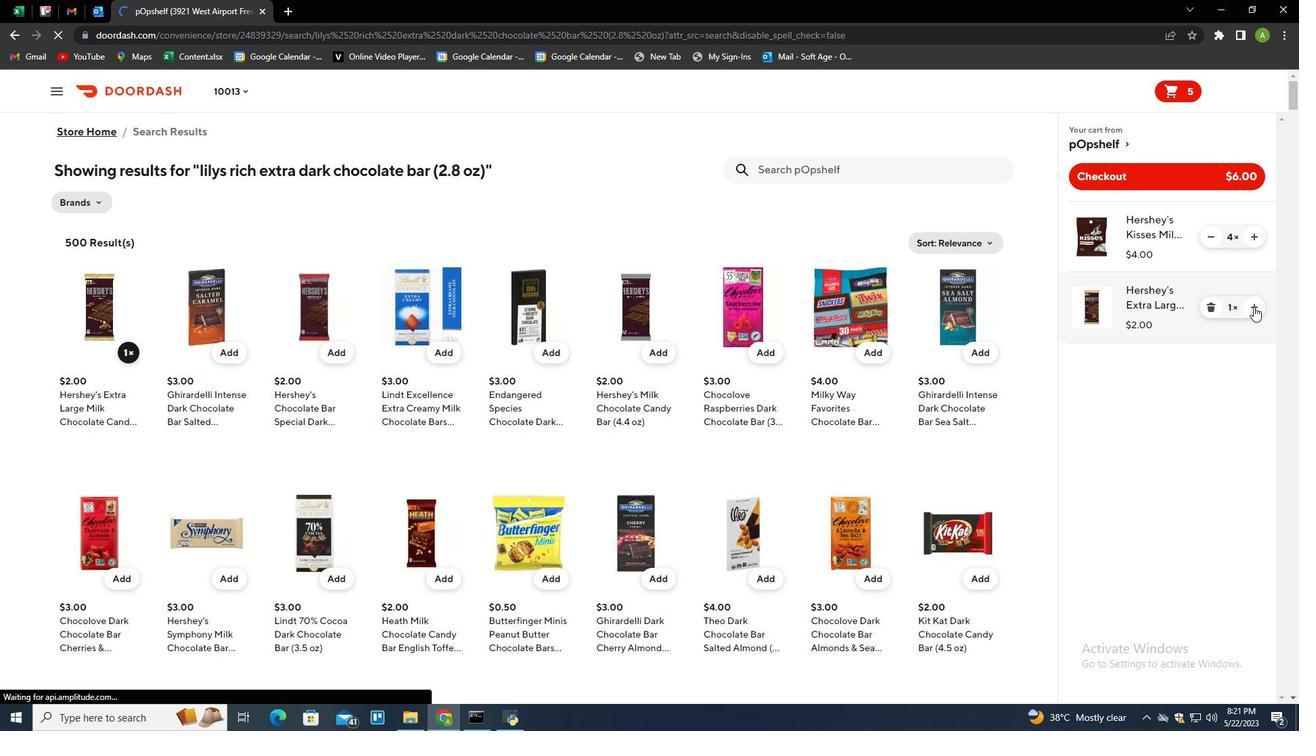 
Action: Mouse pressed left at (1255, 306)
Screenshot: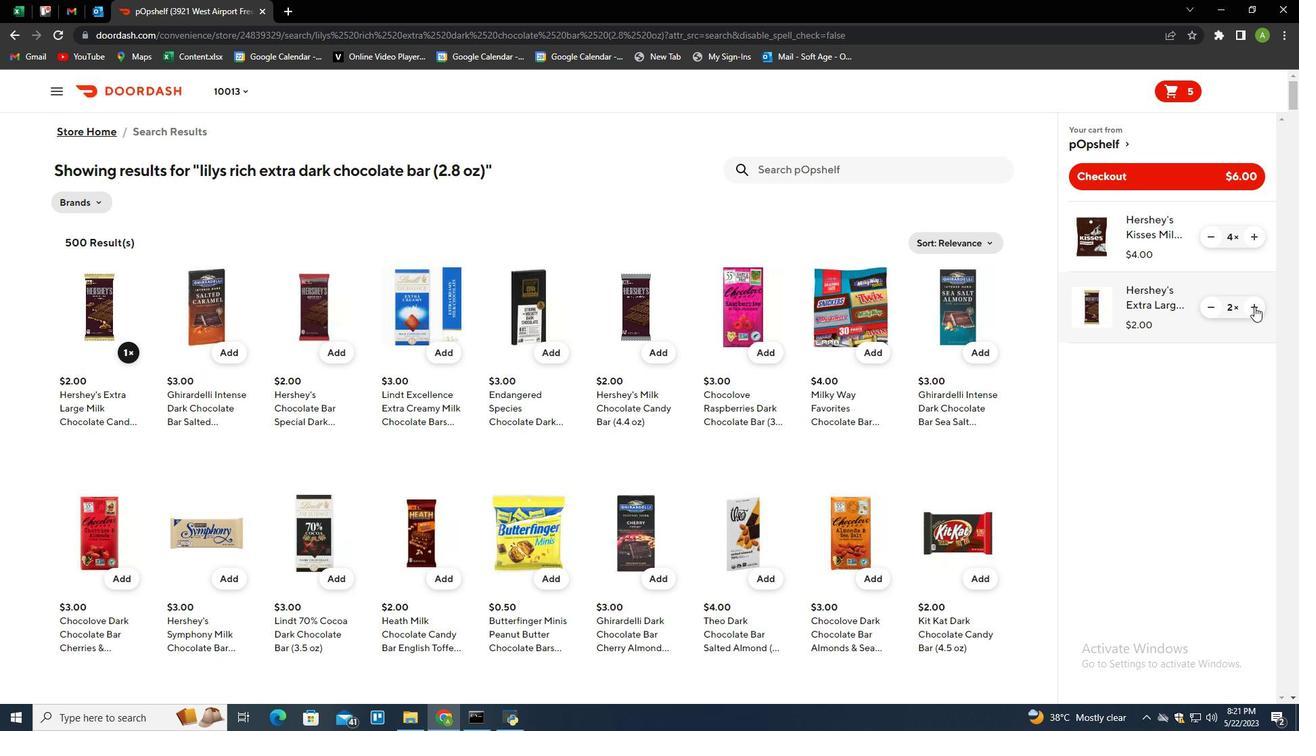 
Action: Mouse pressed left at (1255, 306)
Screenshot: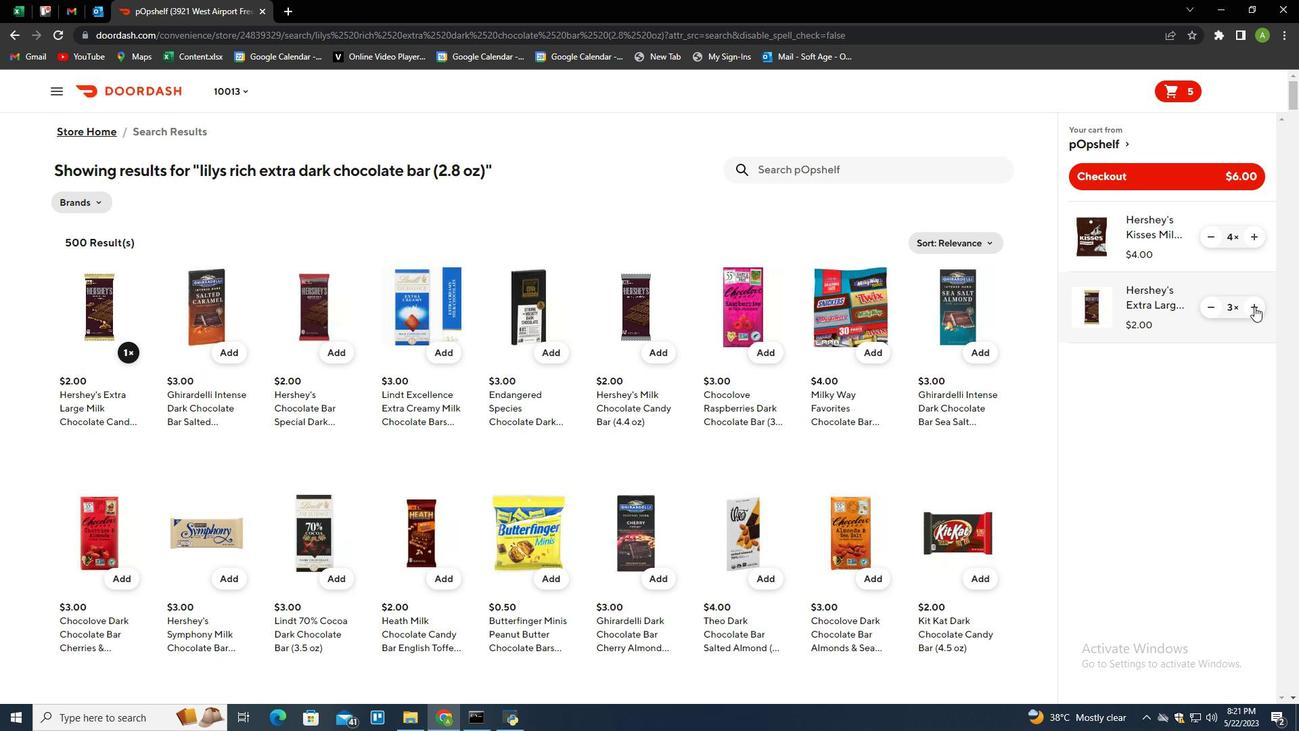 
Action: Mouse moved to (1252, 307)
Screenshot: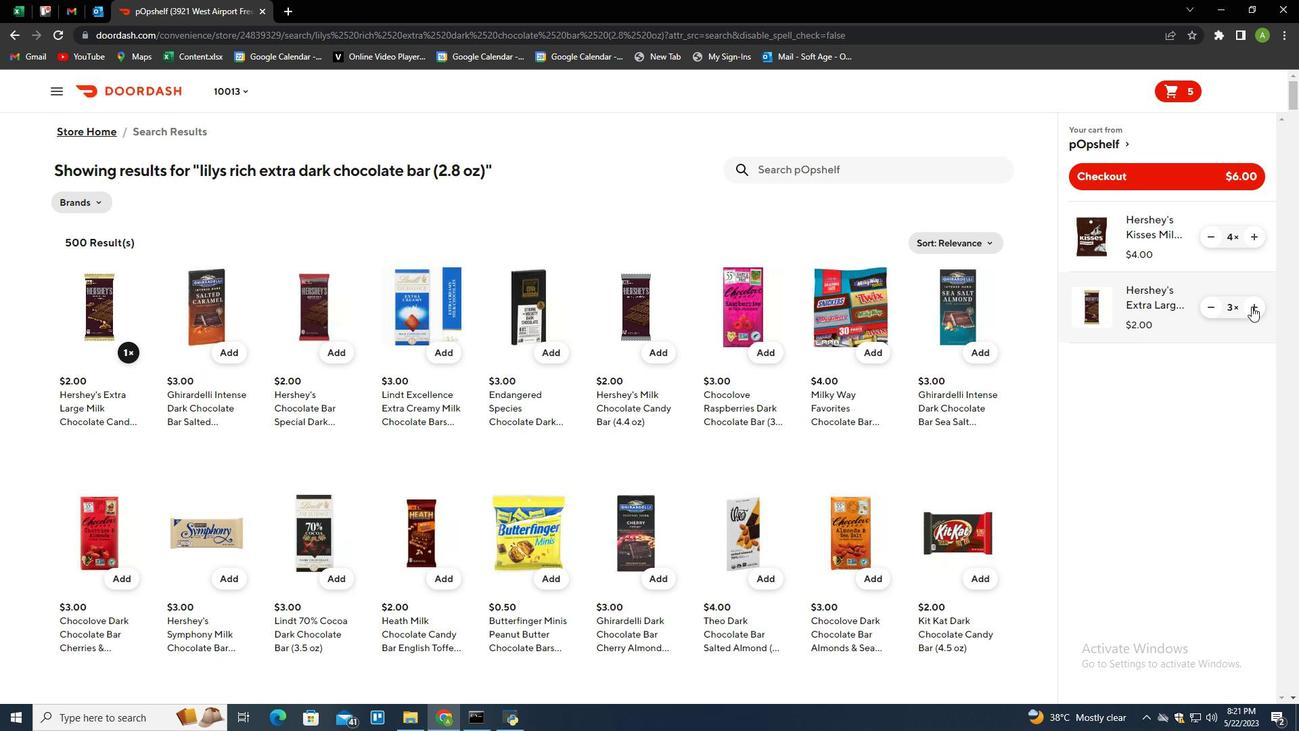 
Action: Mouse pressed left at (1252, 307)
Screenshot: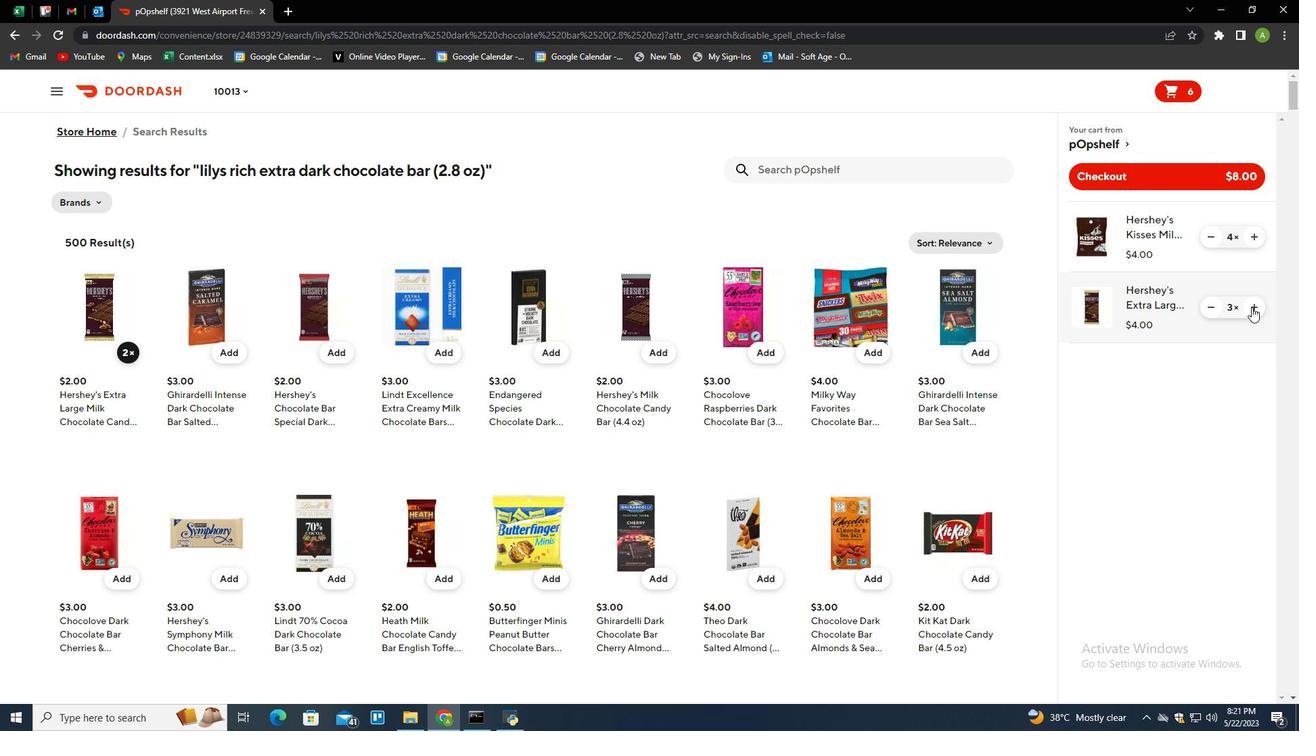 
Action: Mouse pressed left at (1252, 307)
Screenshot: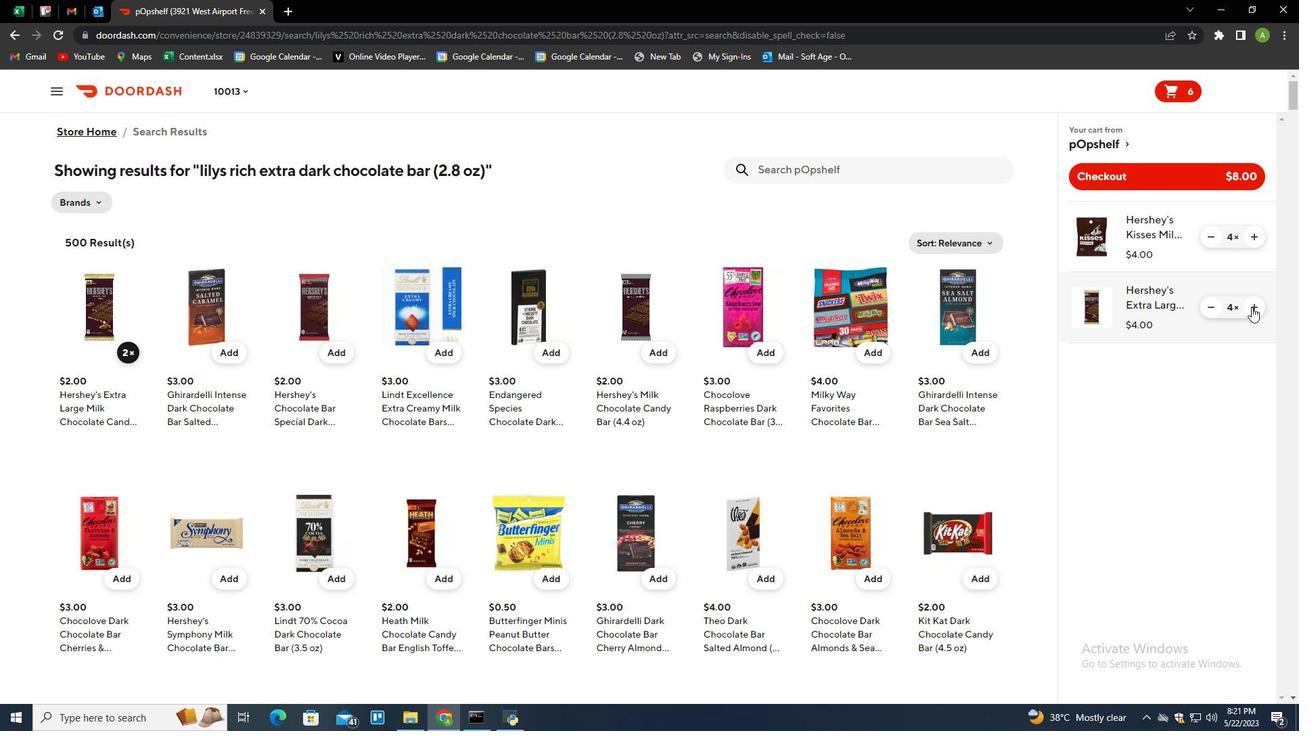 
Action: Mouse moved to (1248, 299)
Screenshot: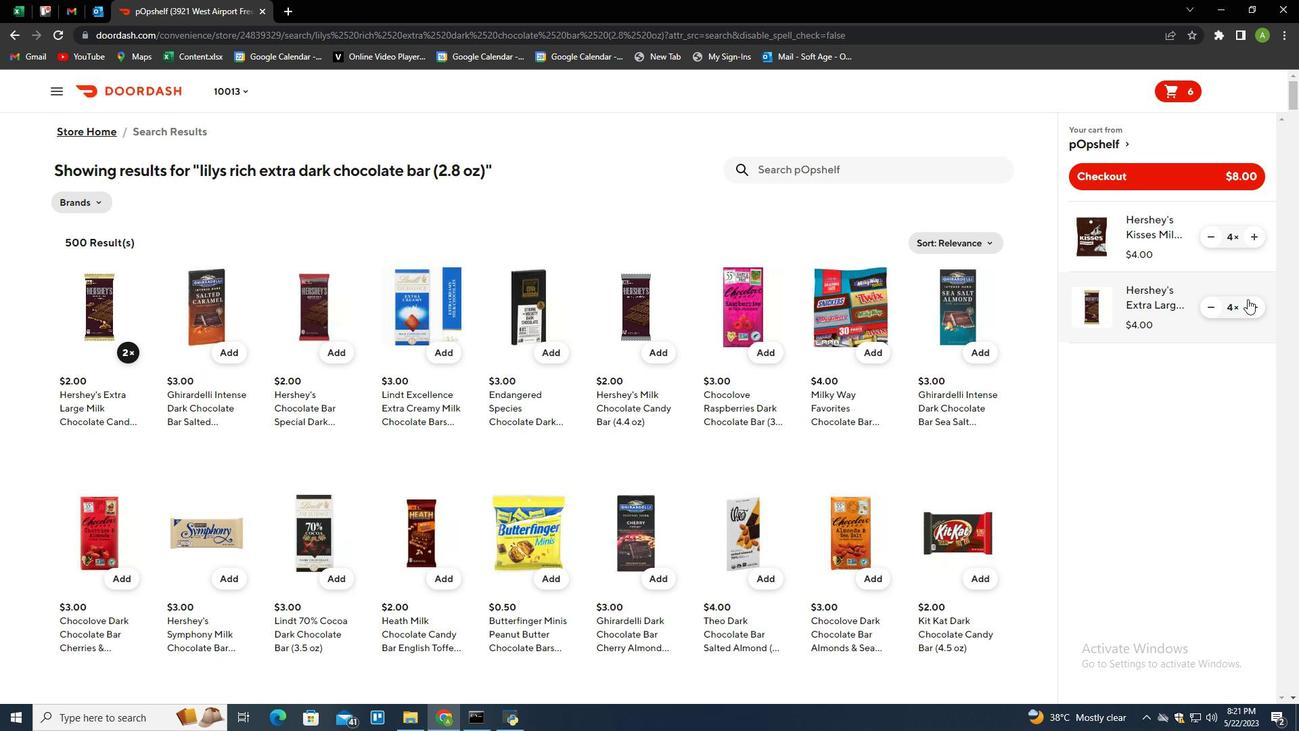 
Action: Mouse pressed left at (1248, 299)
Screenshot: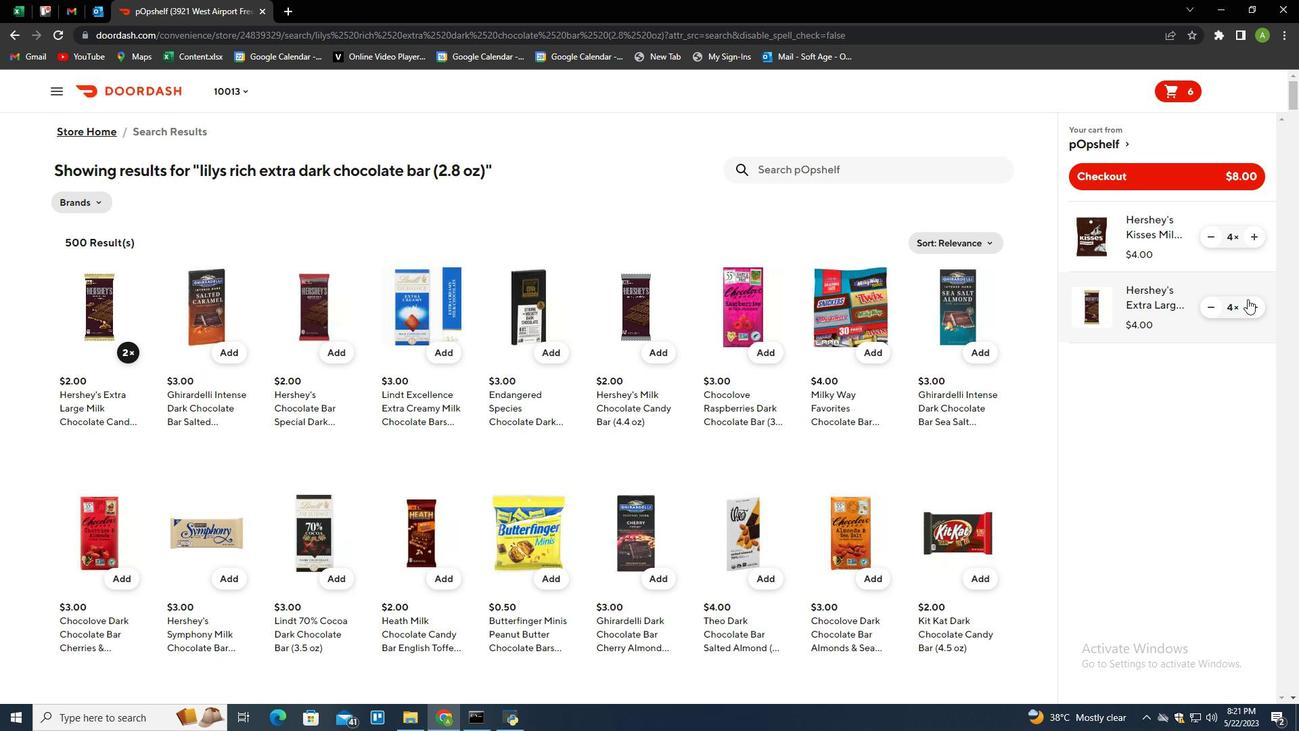 
Action: Mouse moved to (1256, 306)
Screenshot: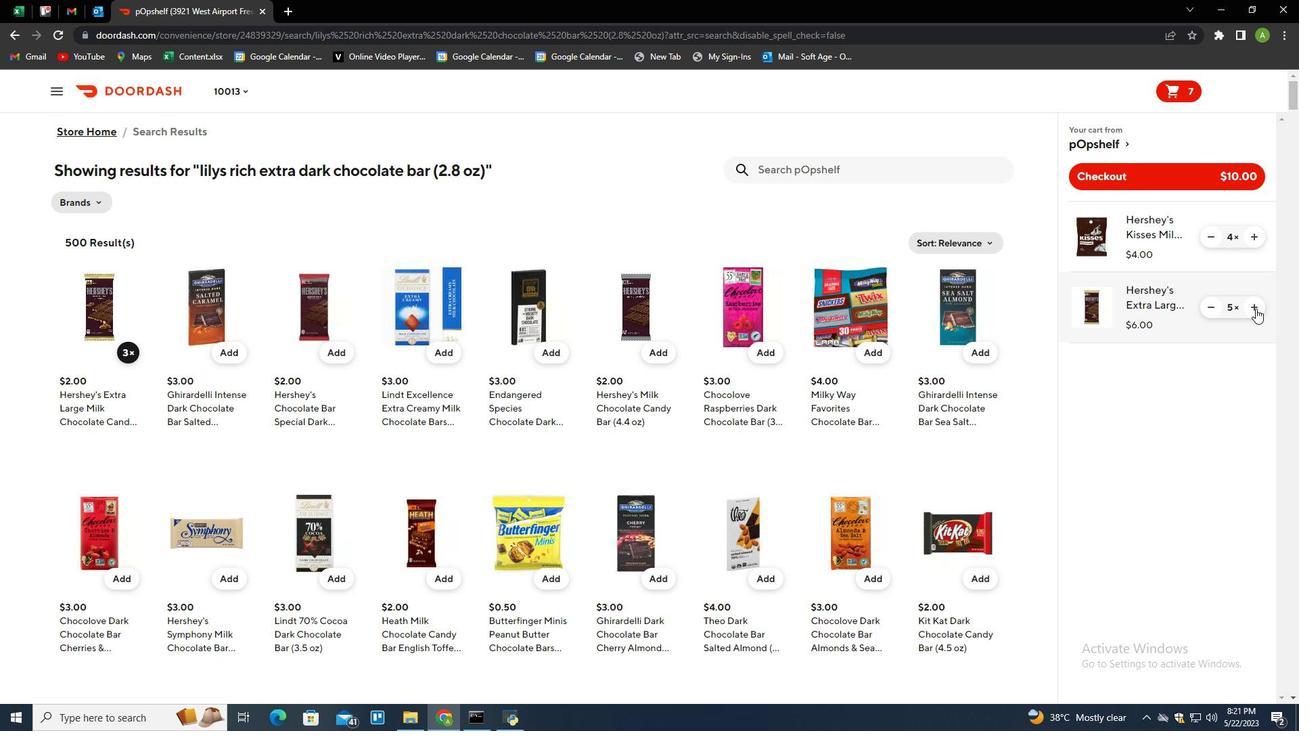 
Action: Mouse pressed left at (1256, 306)
Screenshot: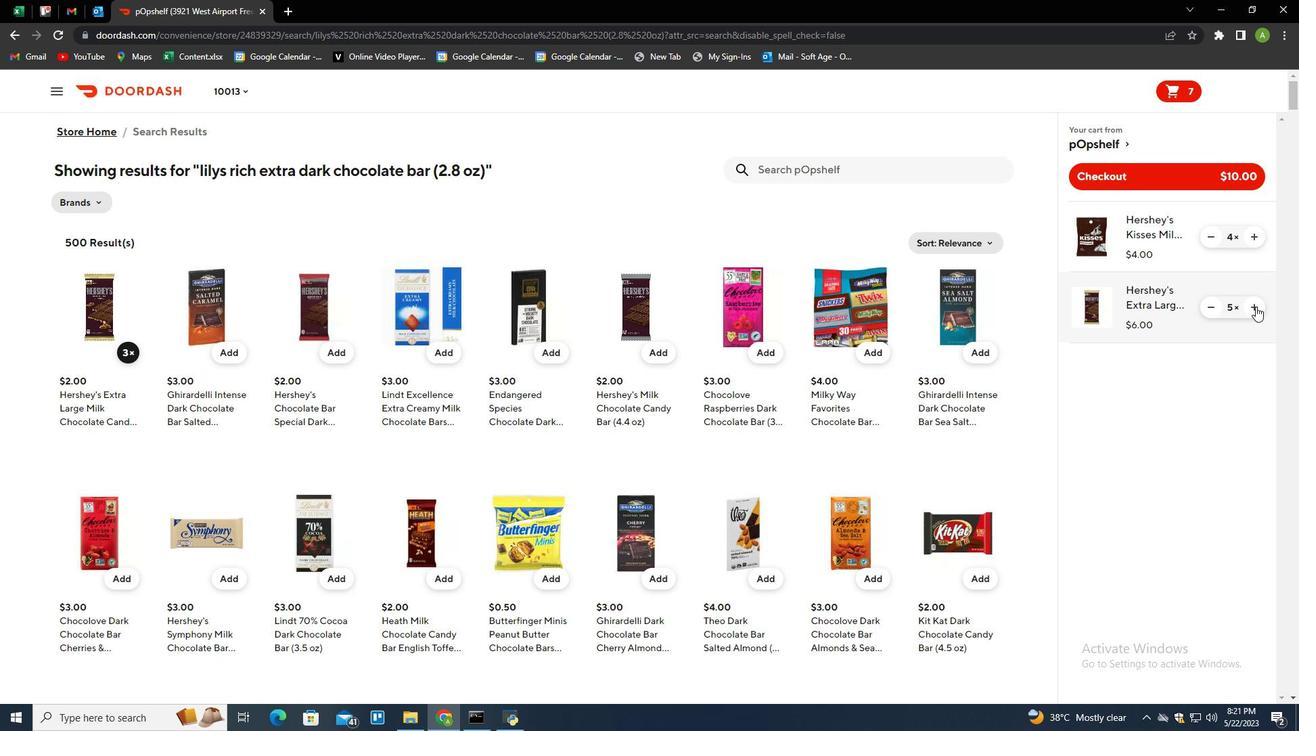 
Action: Mouse moved to (1110, 174)
Screenshot: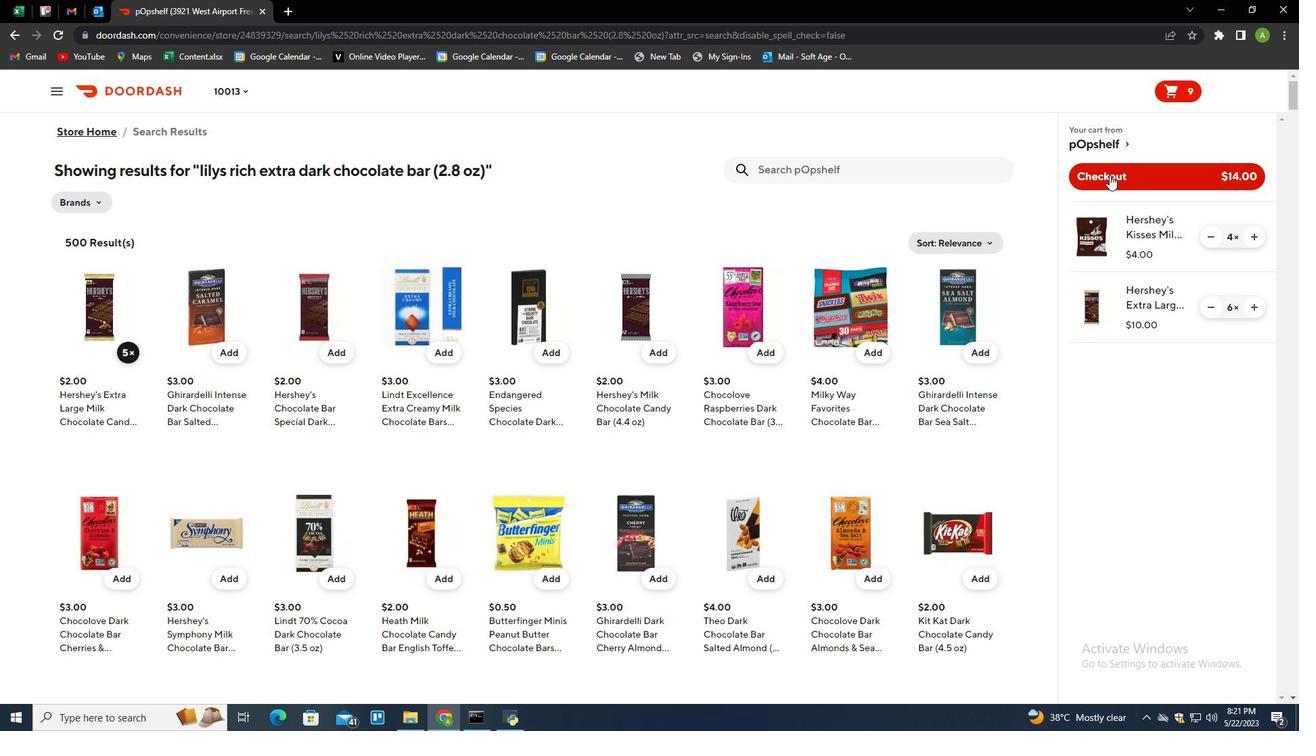 
Action: Mouse pressed left at (1110, 174)
Screenshot: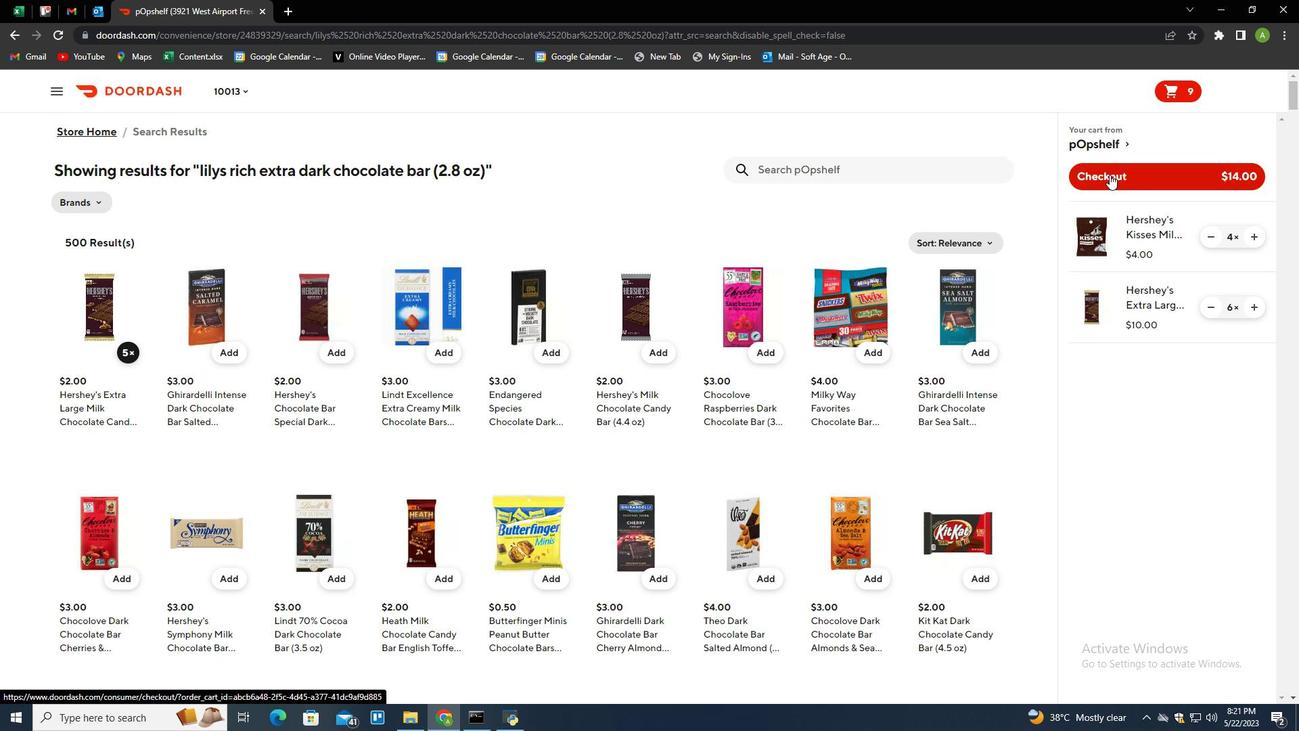 
Action: Mouse moved to (1109, 174)
Screenshot: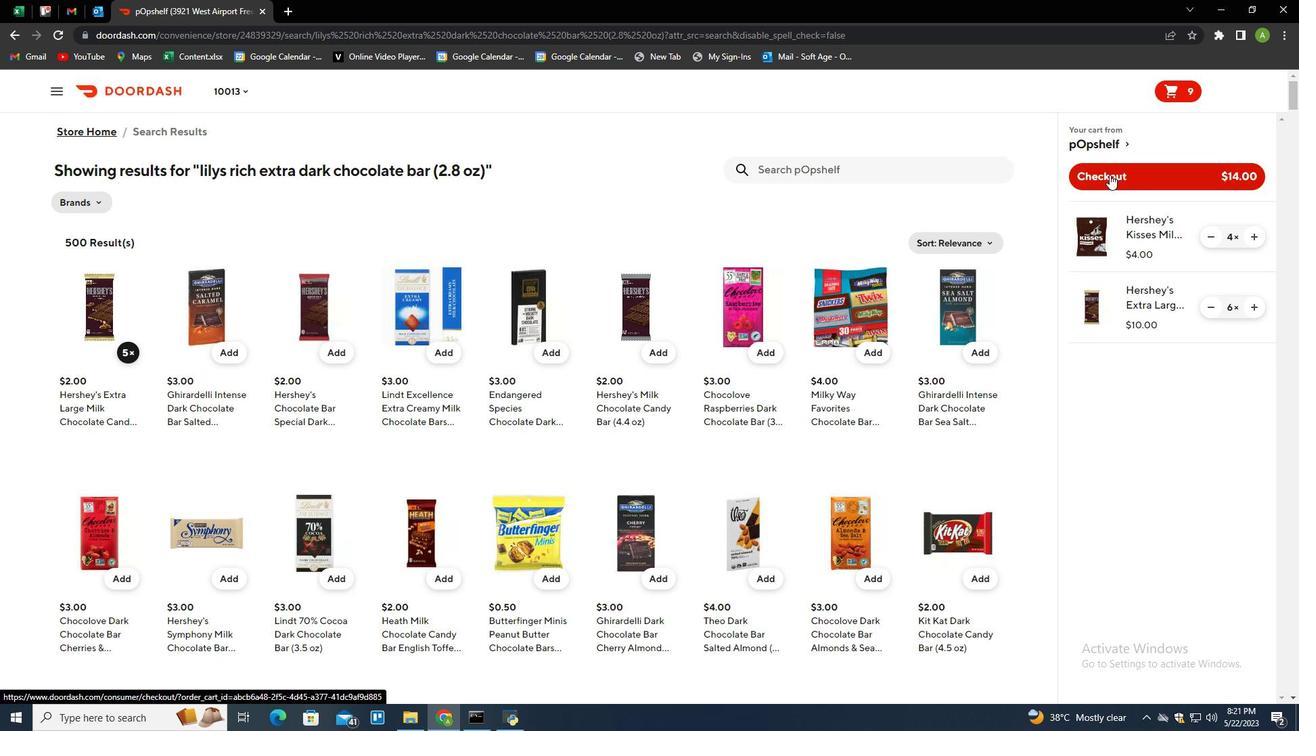 
